 Task: Add a condition where "Channel Is Channel integrations" in new tickets in your groups.
Action: Mouse moved to (130, 467)
Screenshot: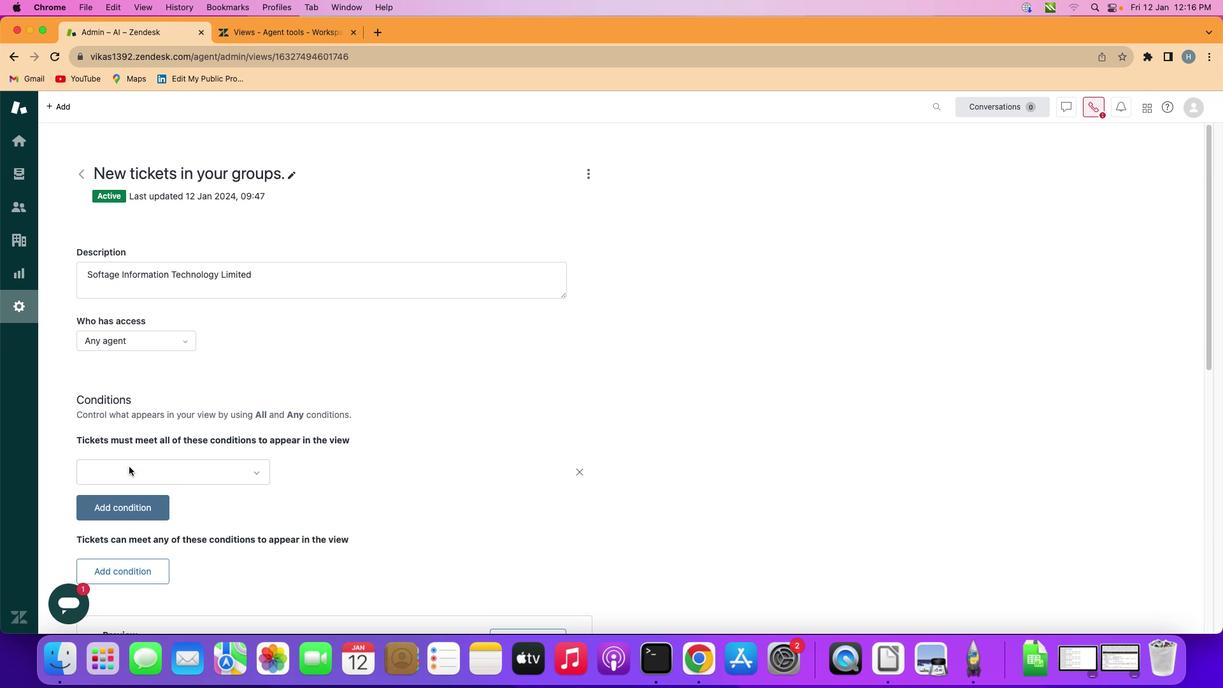 
Action: Mouse pressed left at (130, 467)
Screenshot: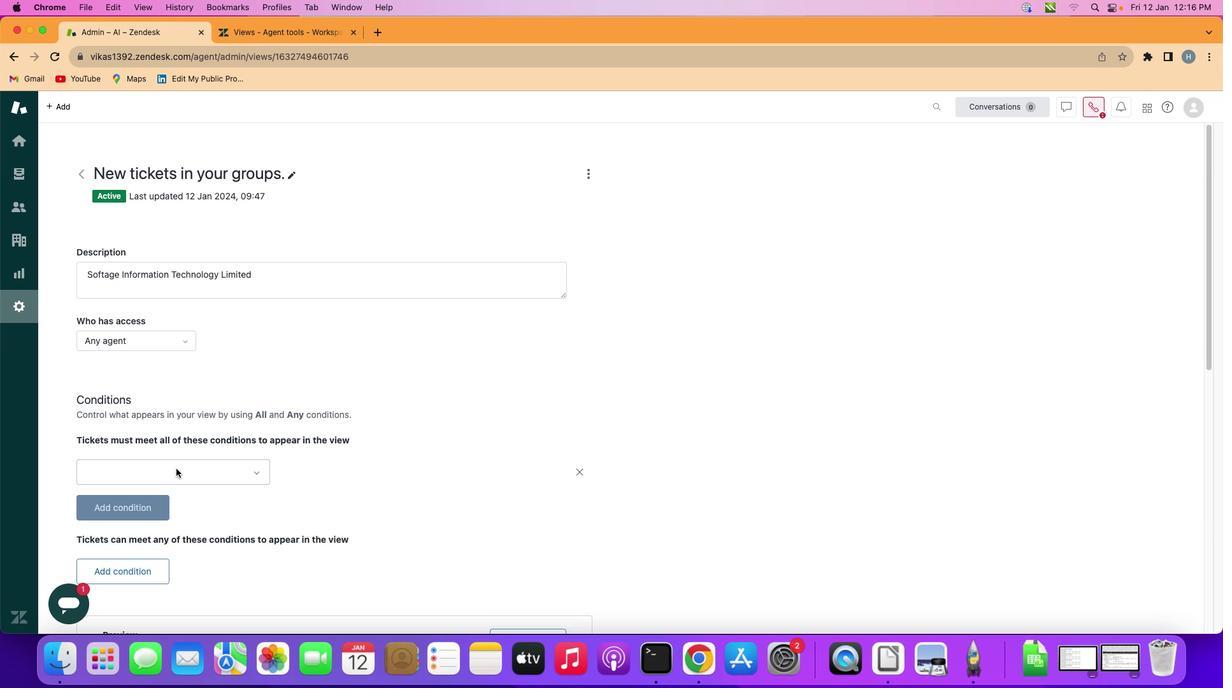 
Action: Mouse moved to (257, 470)
Screenshot: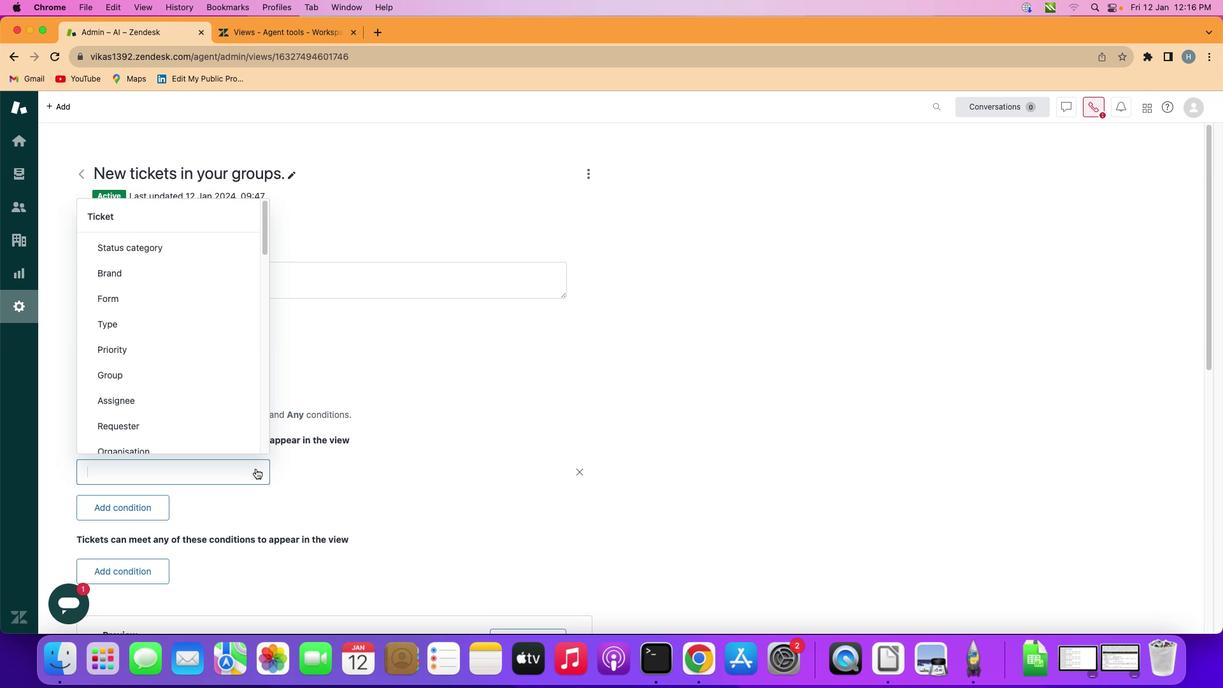 
Action: Mouse pressed left at (257, 470)
Screenshot: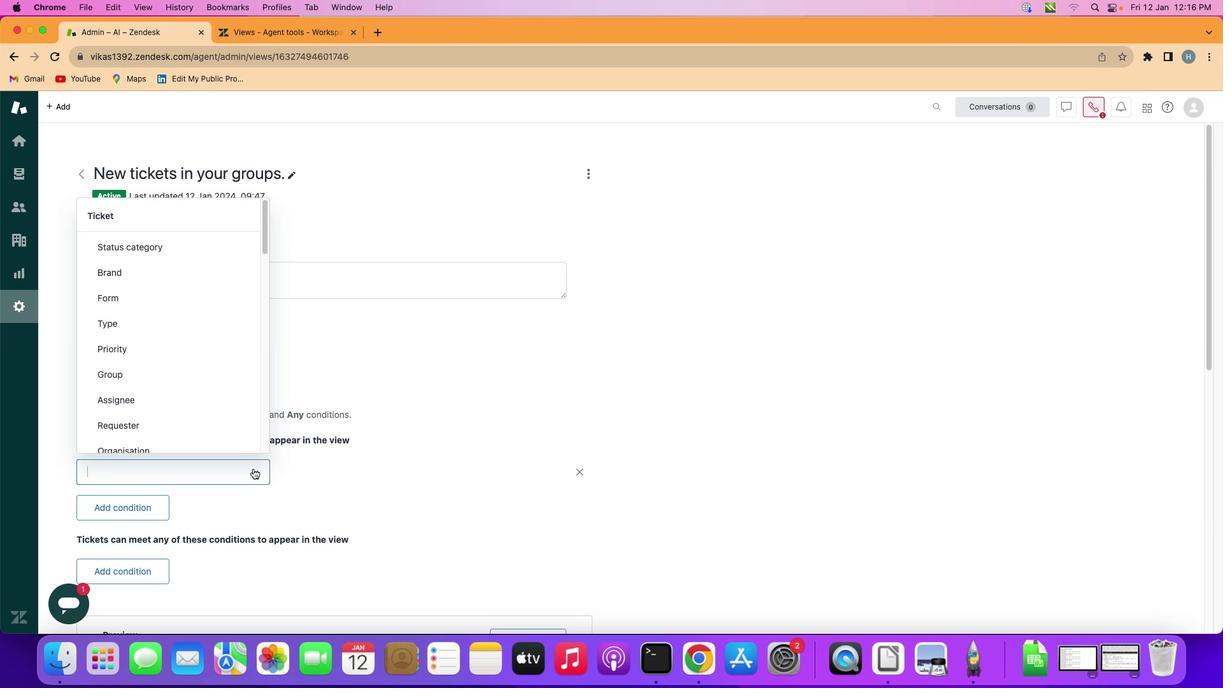 
Action: Mouse moved to (200, 335)
Screenshot: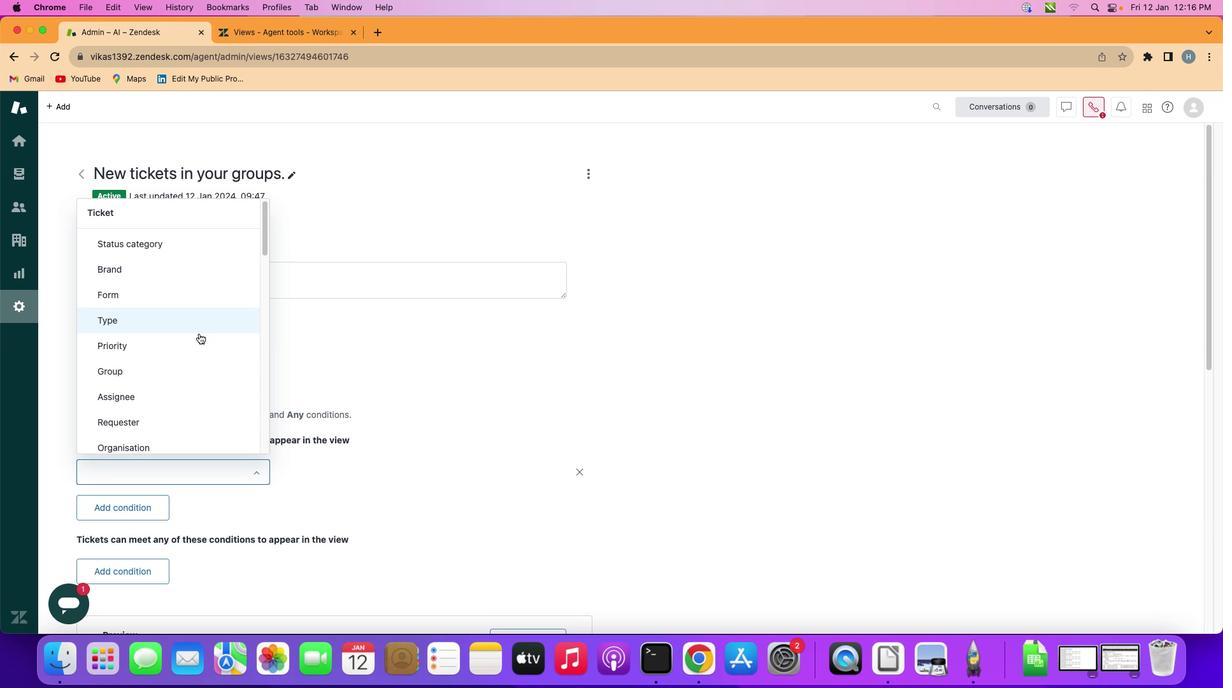 
Action: Mouse scrolled (200, 335) with delta (1, 0)
Screenshot: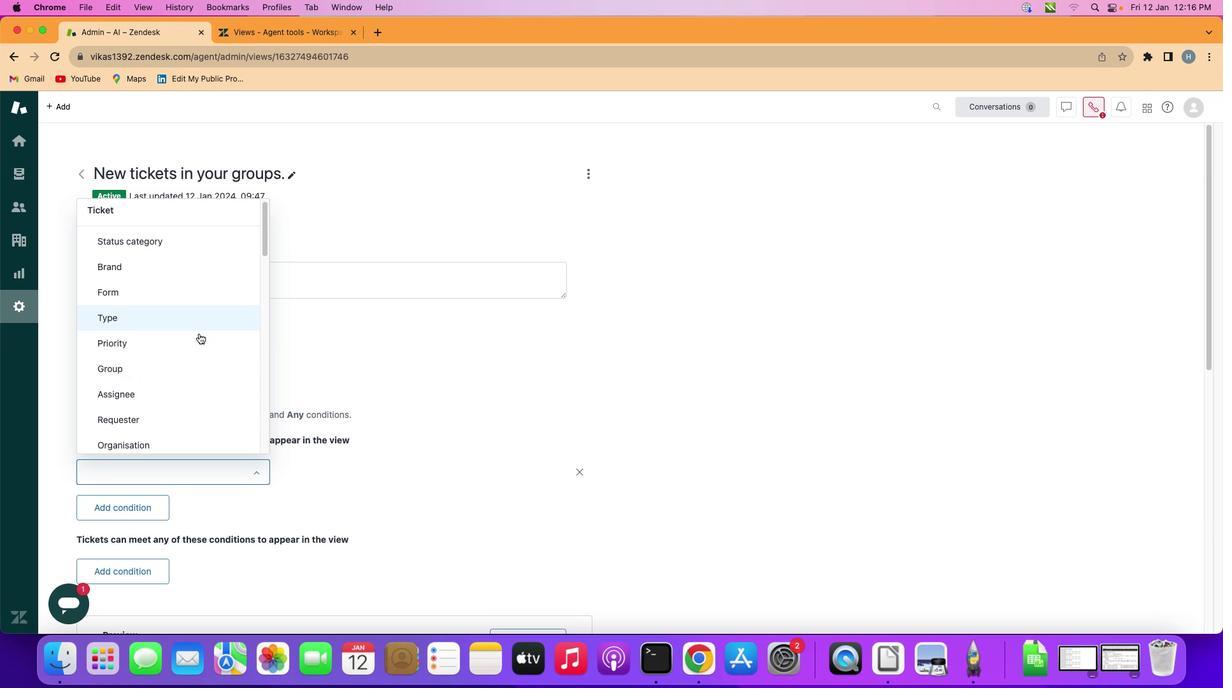 
Action: Mouse scrolled (200, 335) with delta (1, 0)
Screenshot: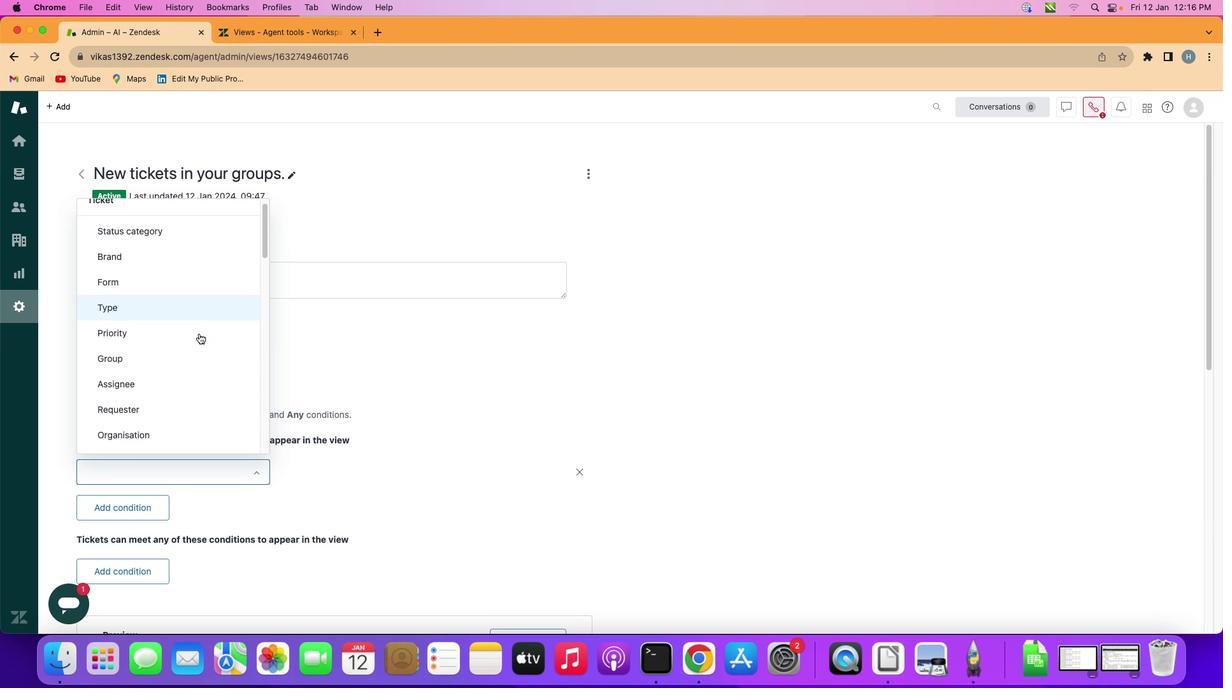 
Action: Mouse scrolled (200, 335) with delta (1, 0)
Screenshot: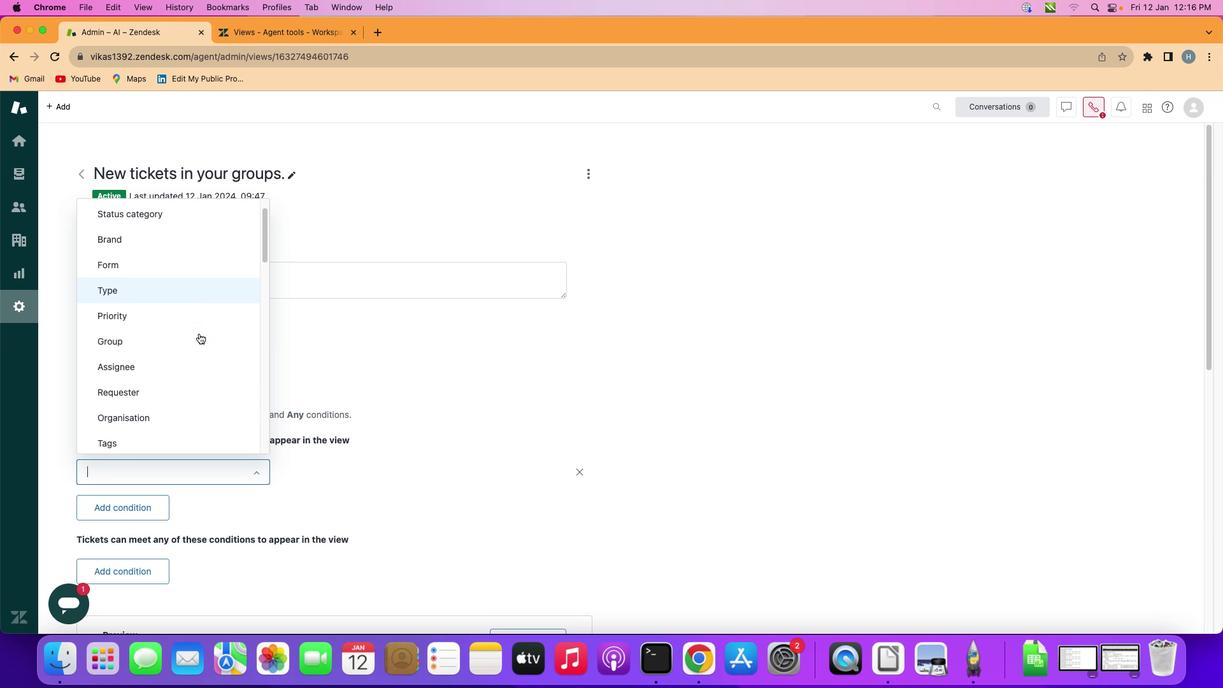 
Action: Mouse scrolled (200, 335) with delta (1, 0)
Screenshot: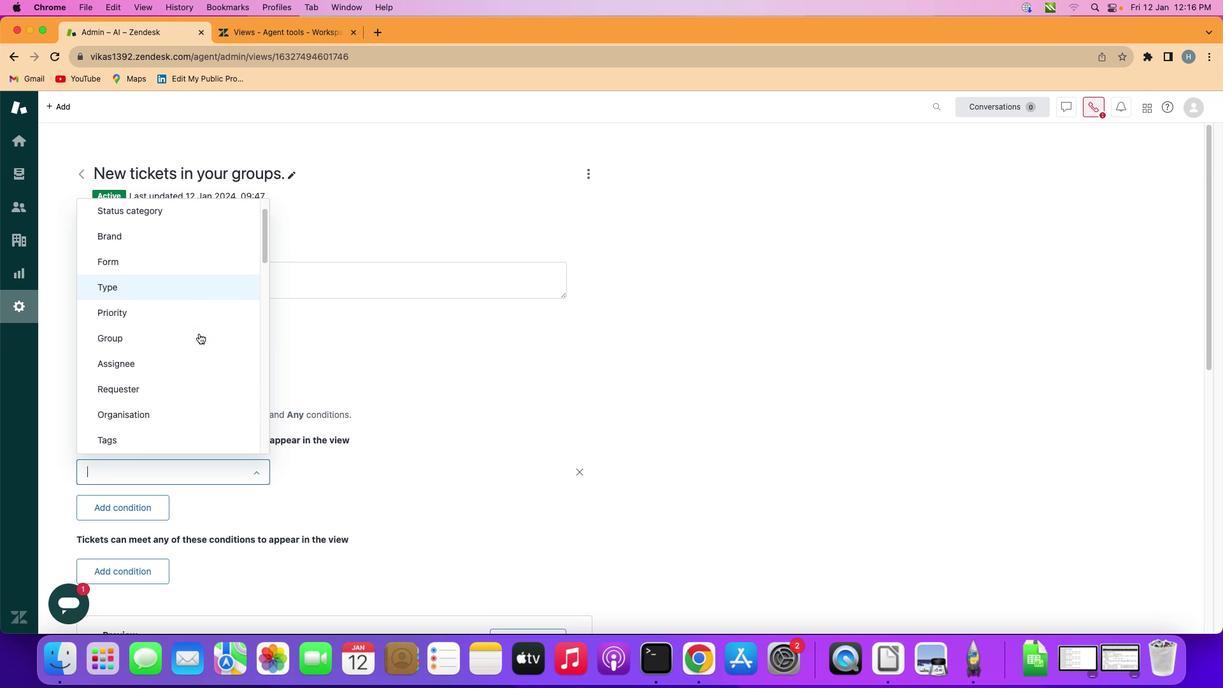 
Action: Mouse scrolled (200, 335) with delta (1, 0)
Screenshot: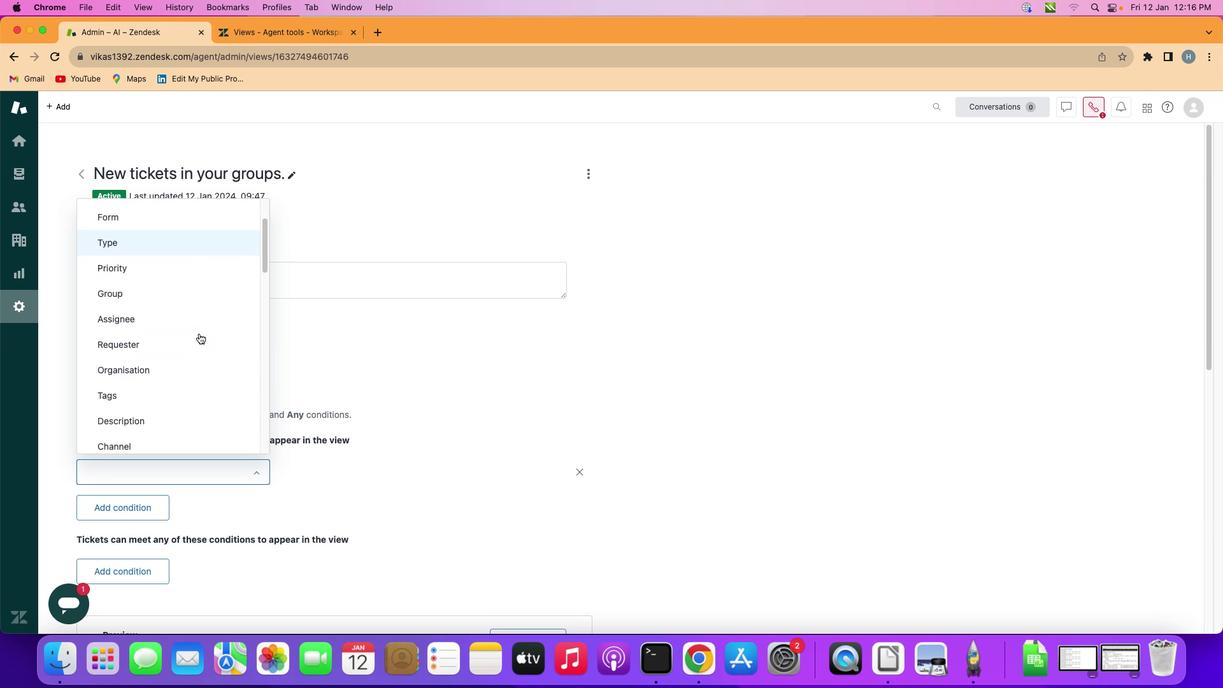 
Action: Mouse scrolled (200, 335) with delta (1, 0)
Screenshot: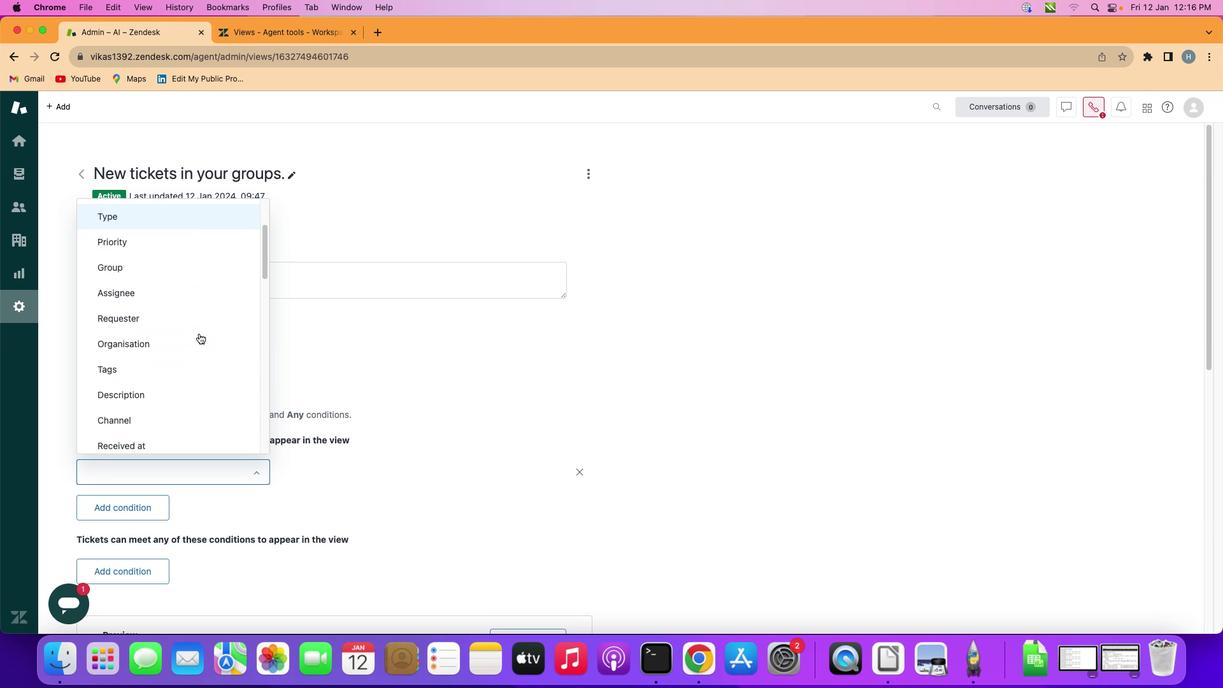 
Action: Mouse scrolled (200, 335) with delta (1, 0)
Screenshot: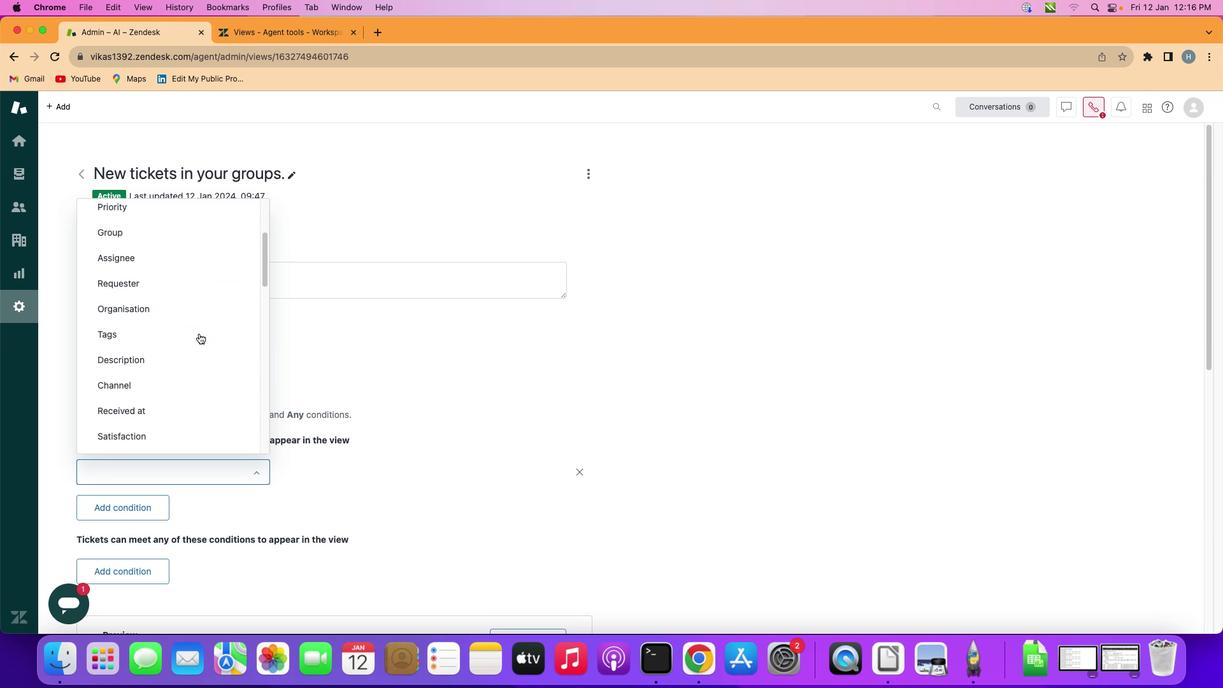 
Action: Mouse scrolled (200, 335) with delta (1, 0)
Screenshot: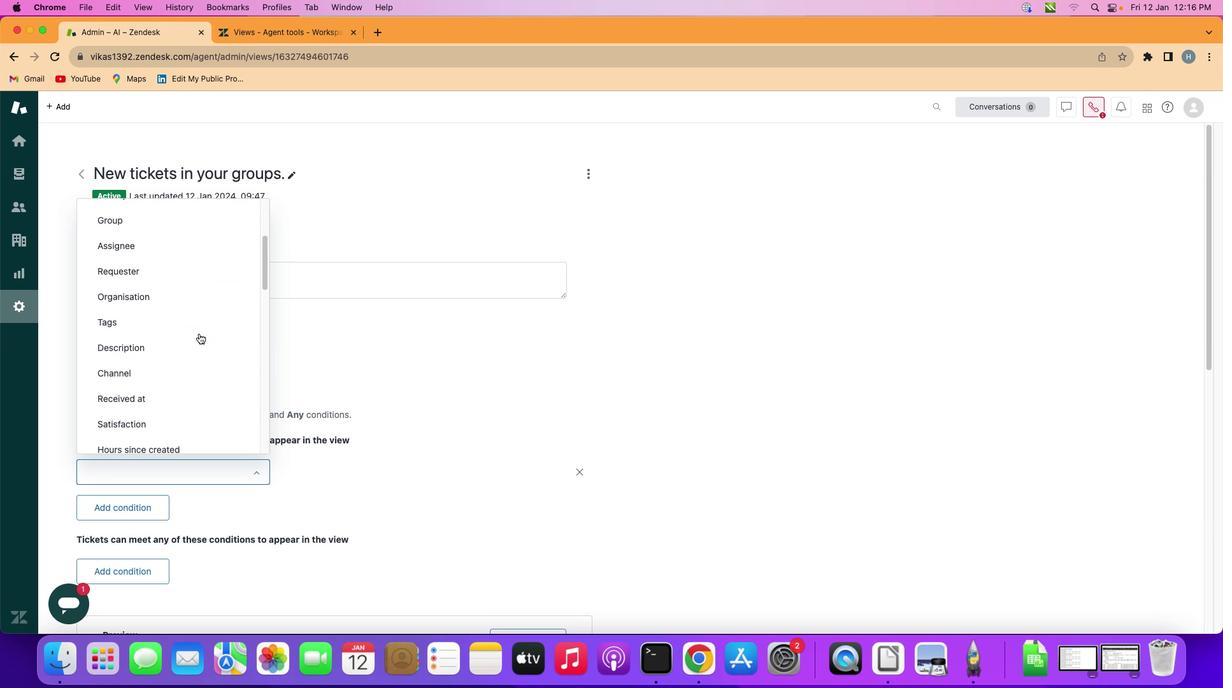 
Action: Mouse moved to (191, 371)
Screenshot: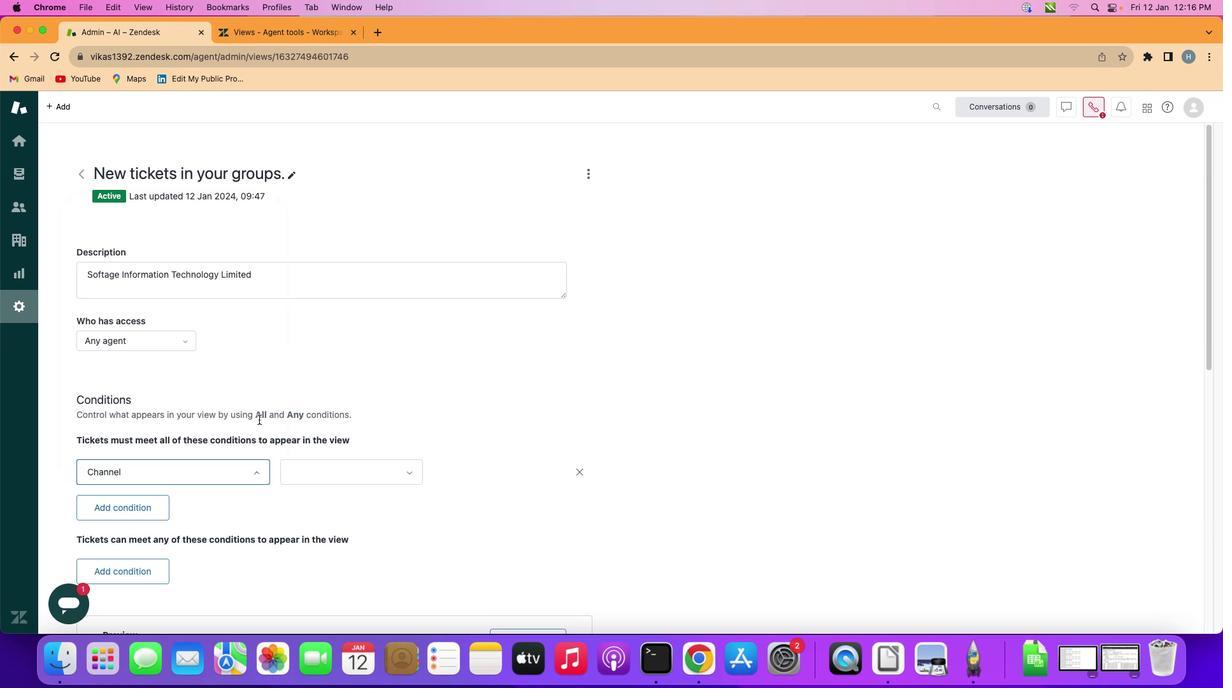 
Action: Mouse pressed left at (191, 371)
Screenshot: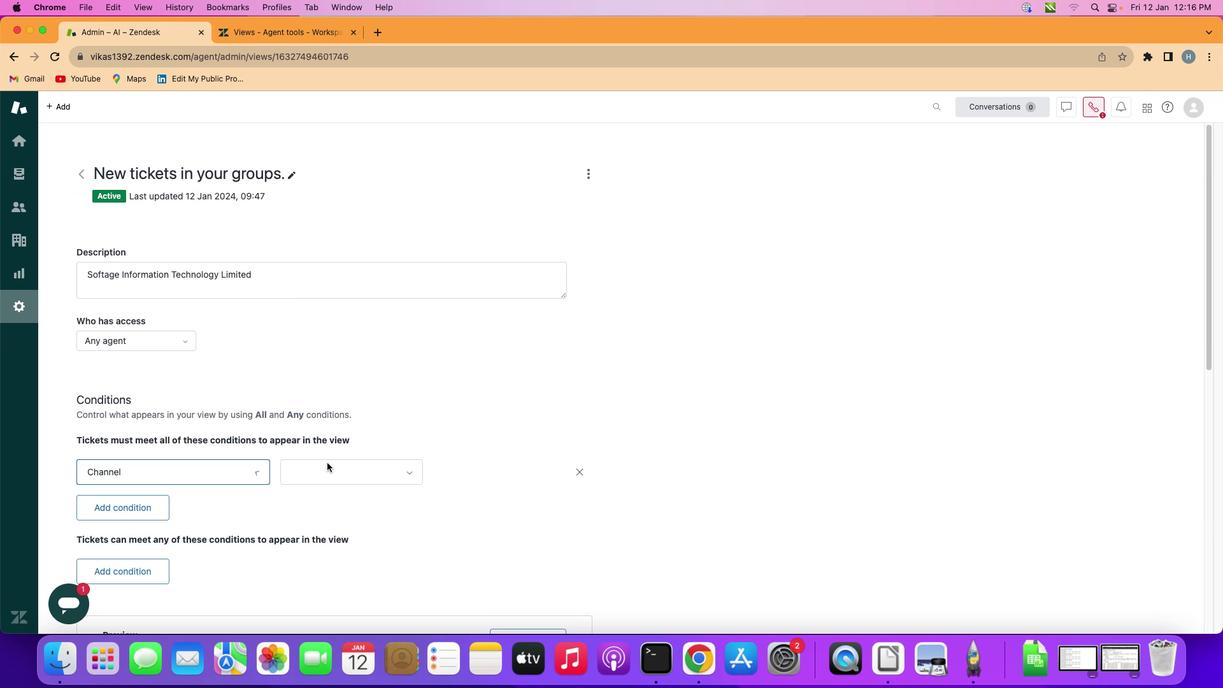 
Action: Mouse moved to (369, 478)
Screenshot: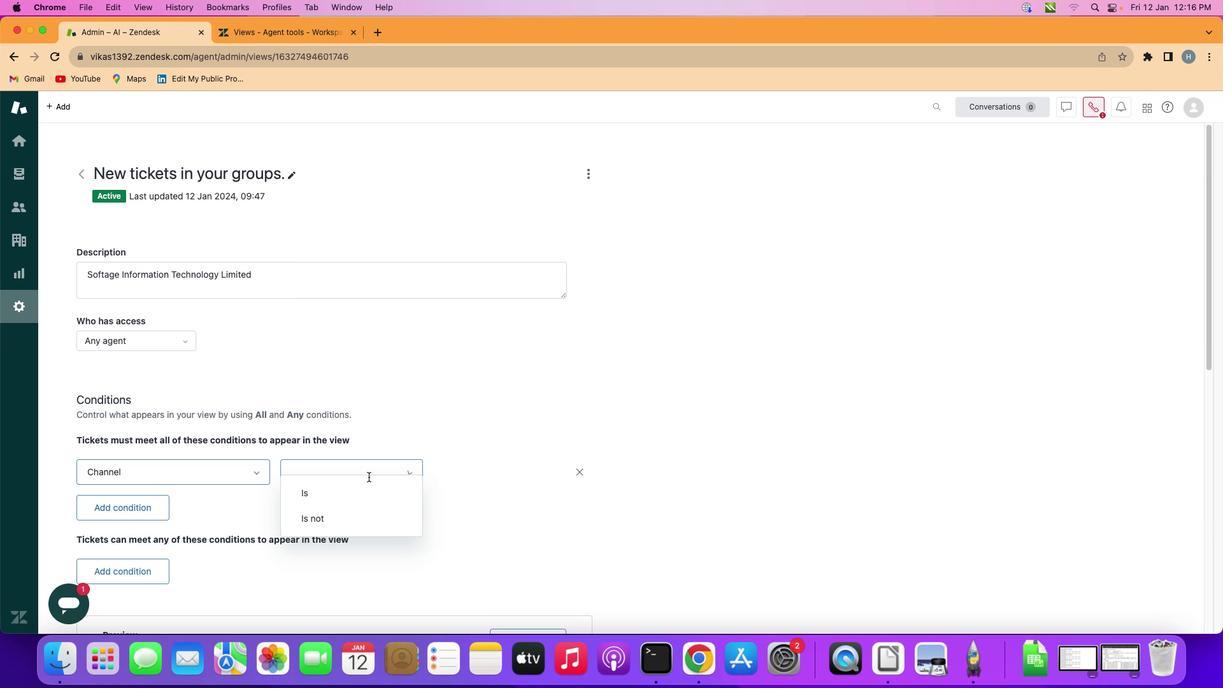 
Action: Mouse pressed left at (369, 478)
Screenshot: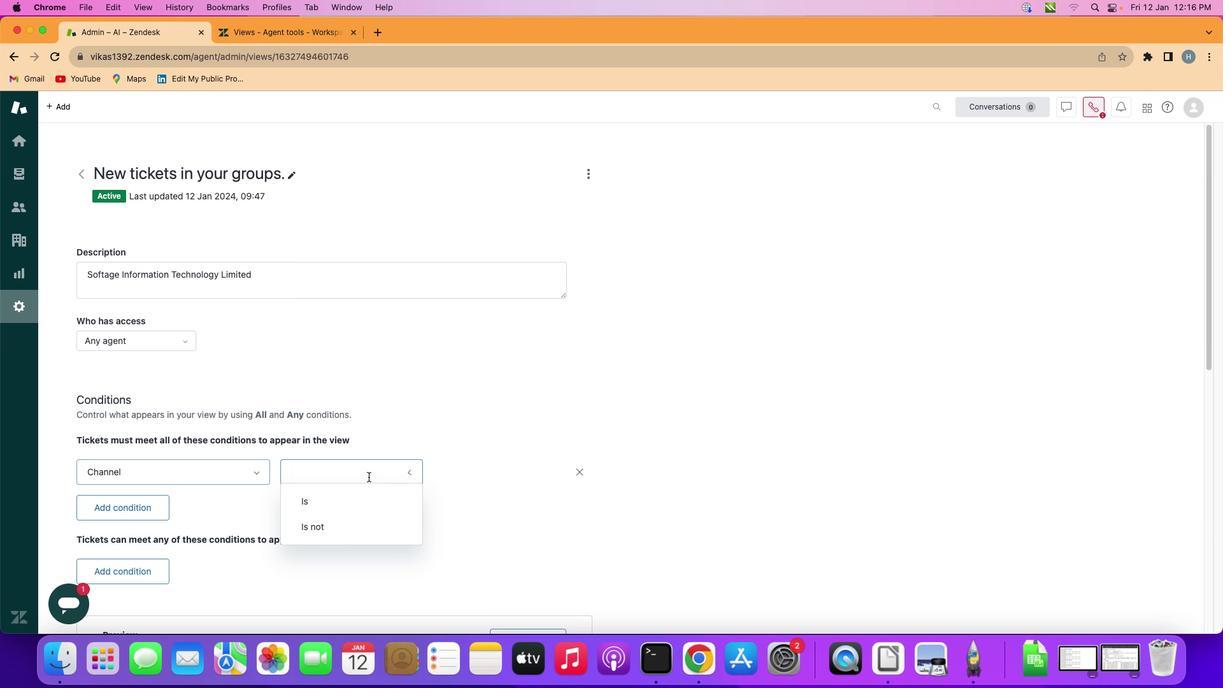 
Action: Mouse moved to (364, 502)
Screenshot: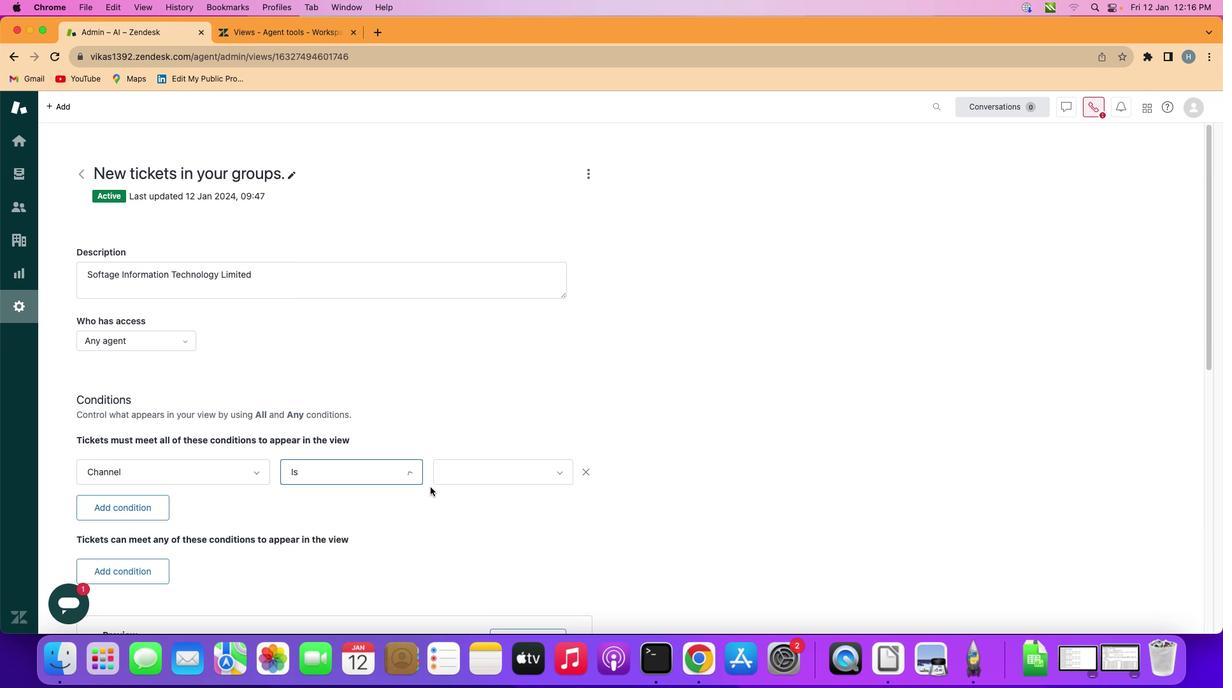 
Action: Mouse pressed left at (364, 502)
Screenshot: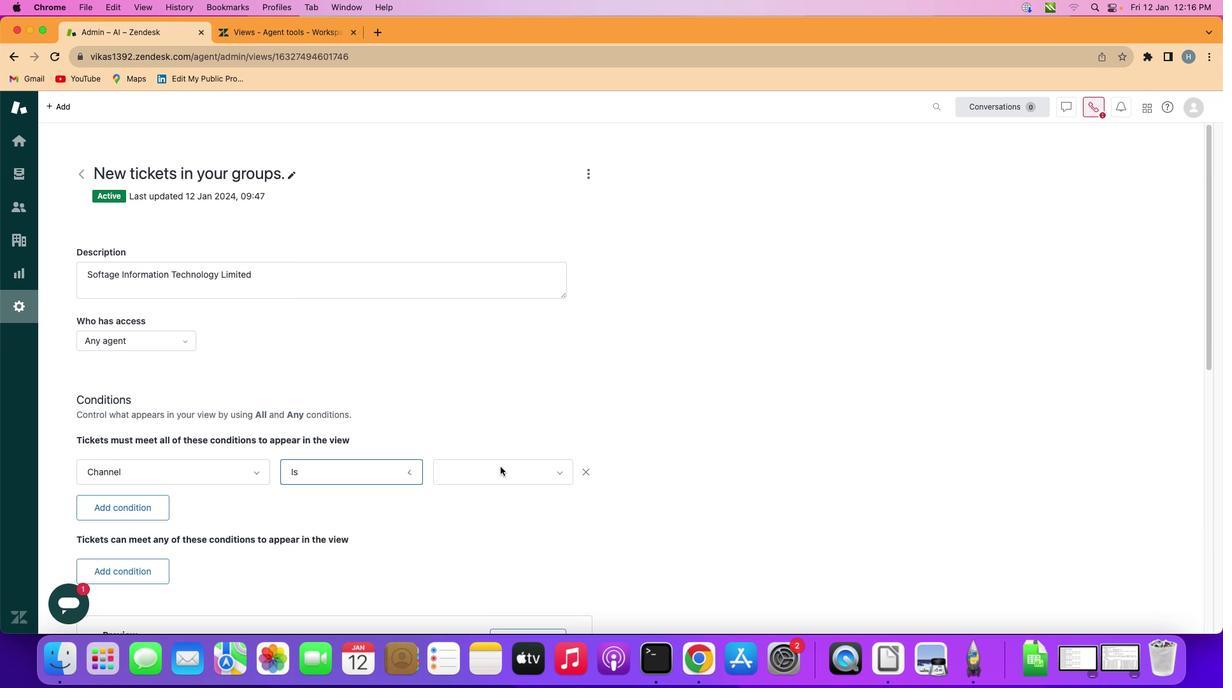 
Action: Mouse moved to (503, 468)
Screenshot: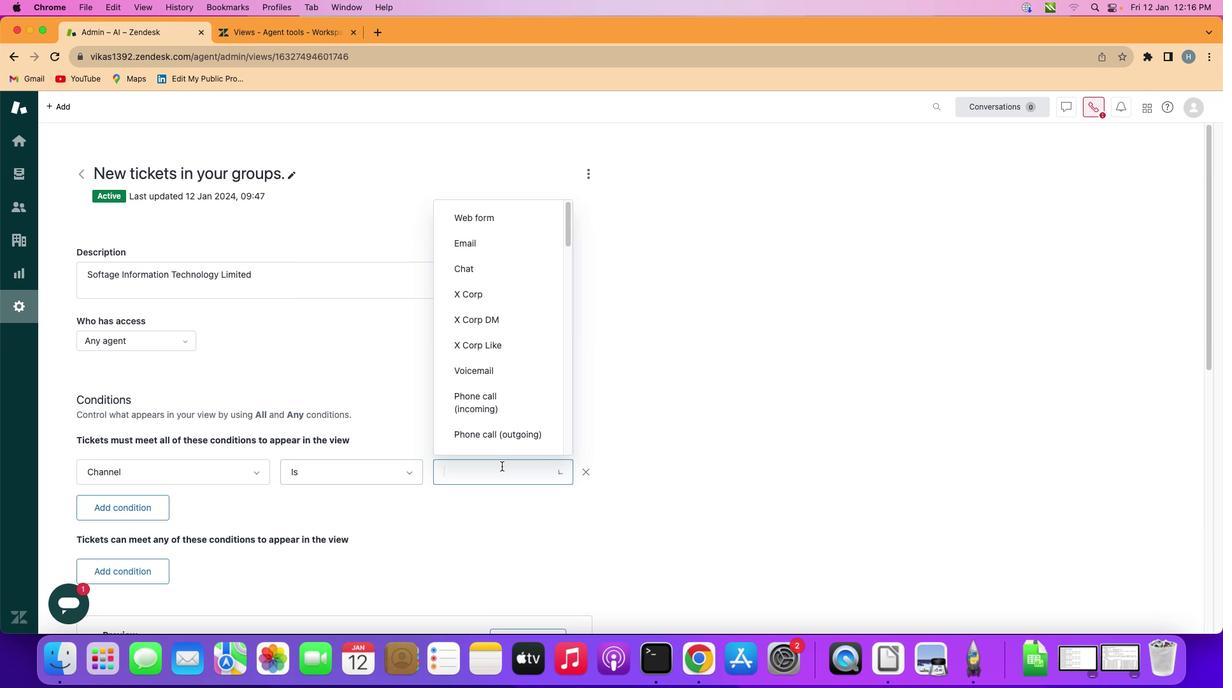 
Action: Mouse pressed left at (503, 468)
Screenshot: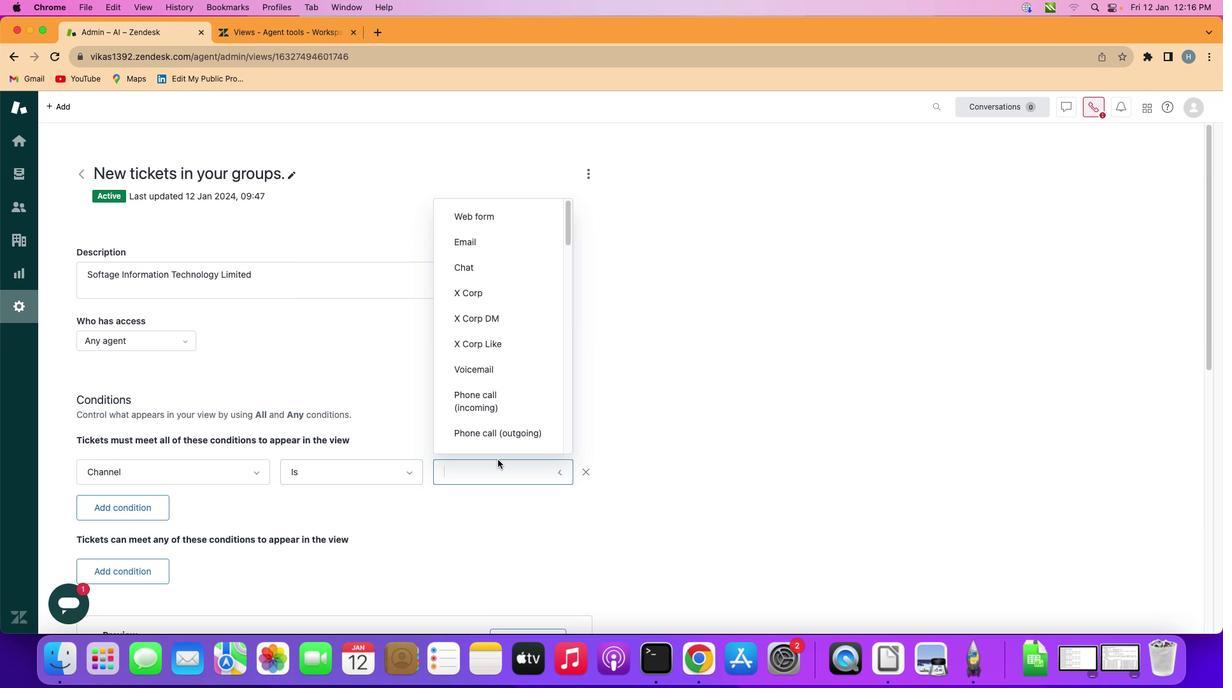 
Action: Mouse moved to (497, 371)
Screenshot: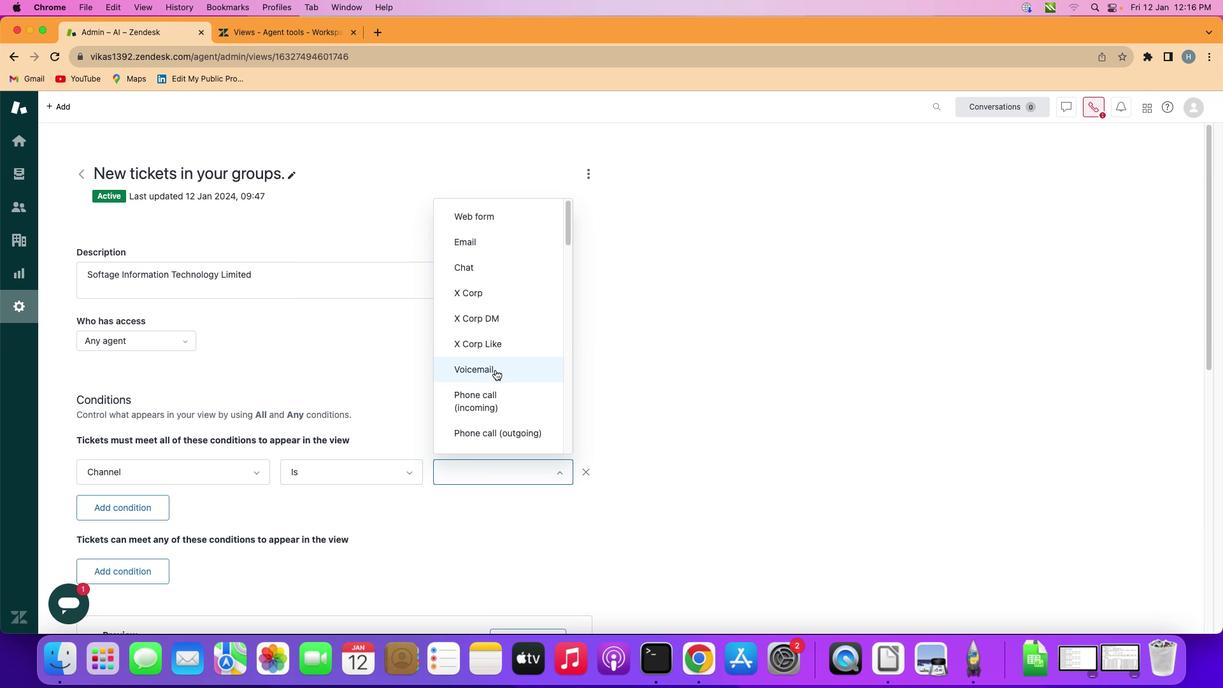 
Action: Mouse scrolled (497, 371) with delta (1, 0)
Screenshot: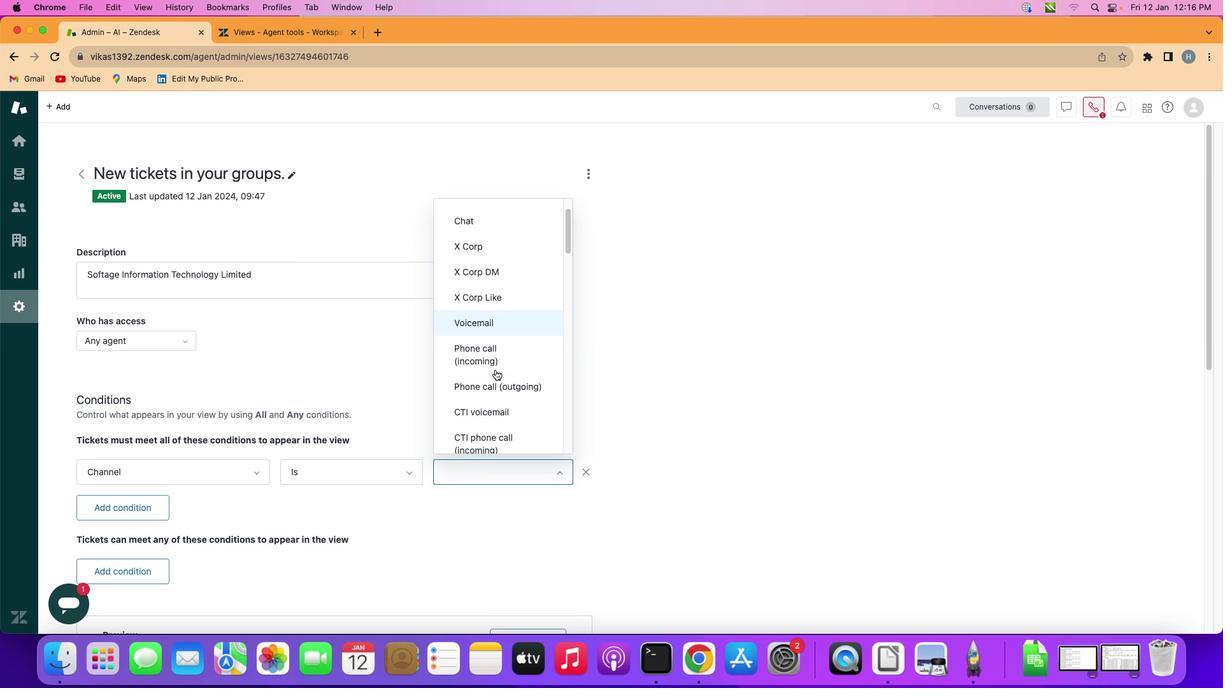 
Action: Mouse scrolled (497, 371) with delta (1, 0)
Screenshot: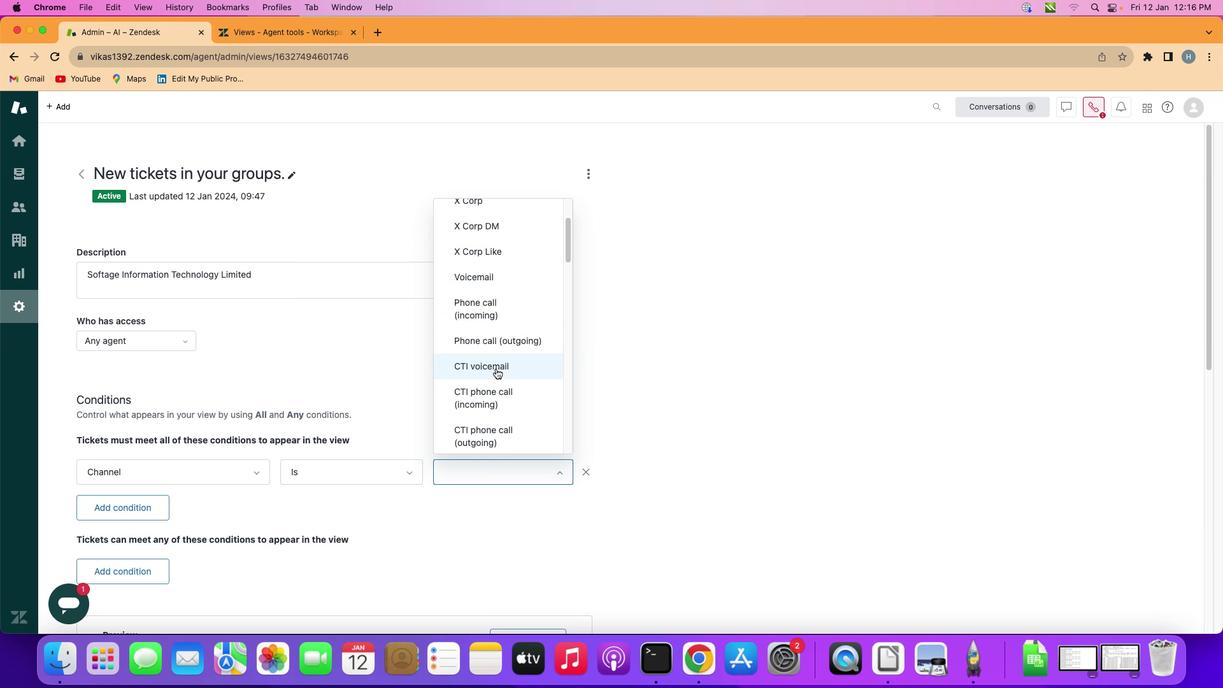 
Action: Mouse scrolled (497, 371) with delta (1, 0)
Screenshot: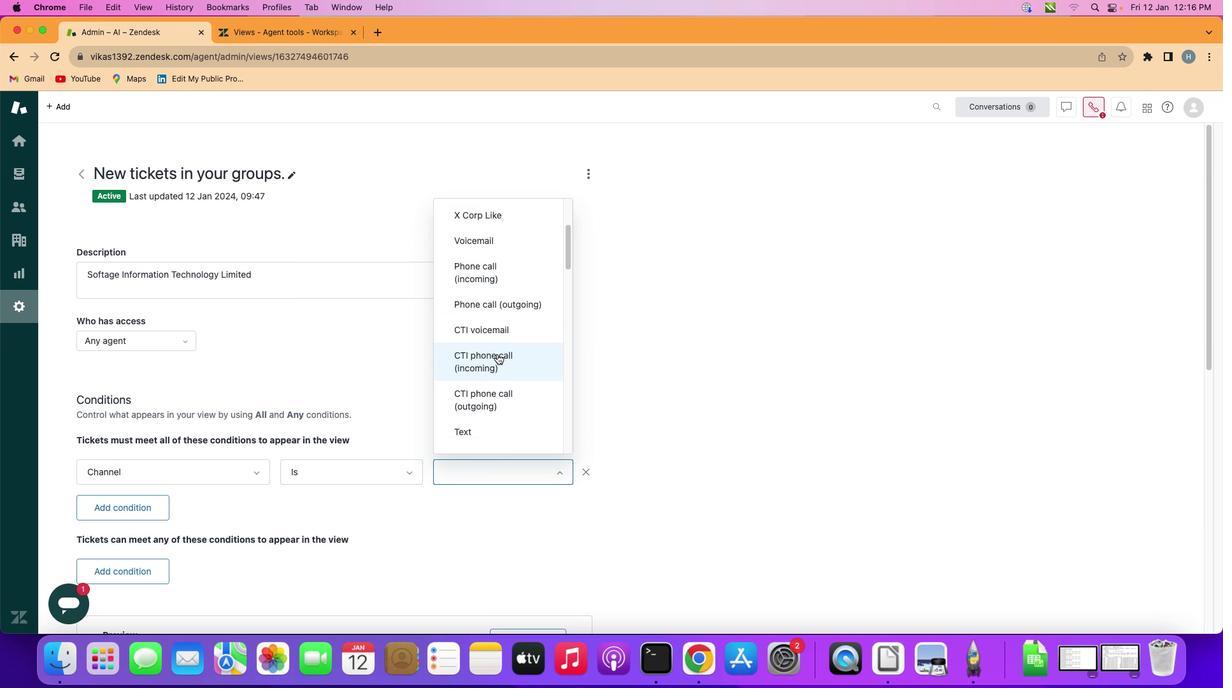
Action: Mouse scrolled (497, 371) with delta (1, 0)
Screenshot: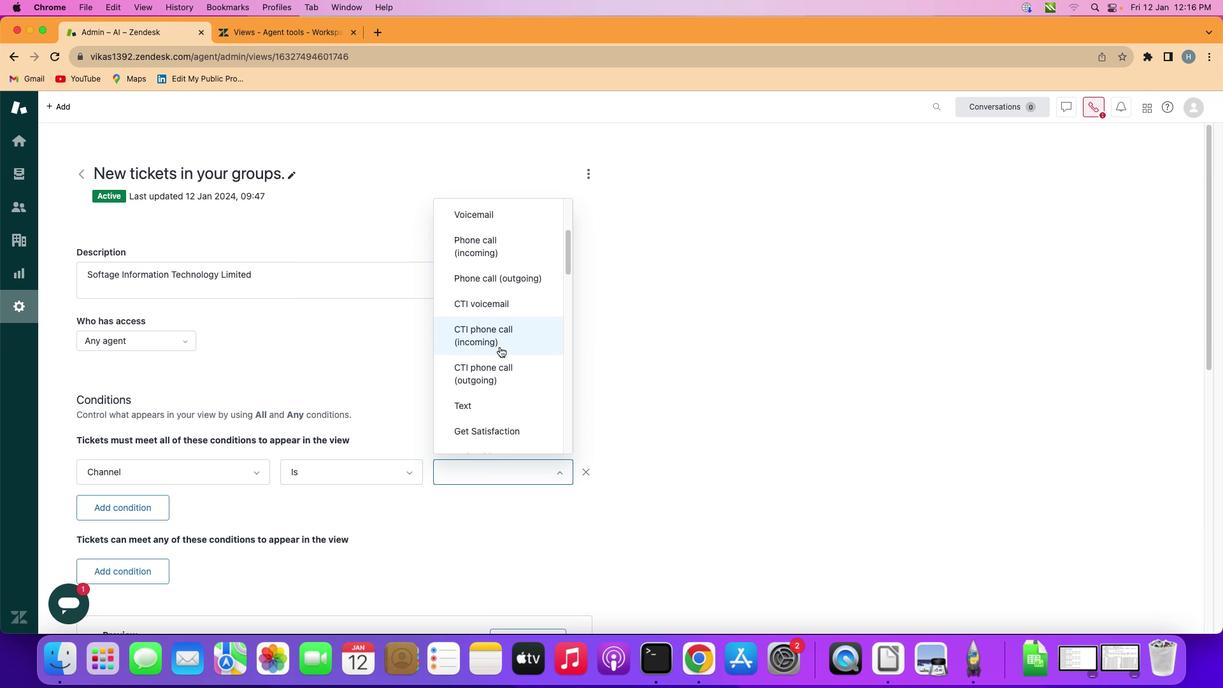 
Action: Mouse moved to (497, 368)
Screenshot: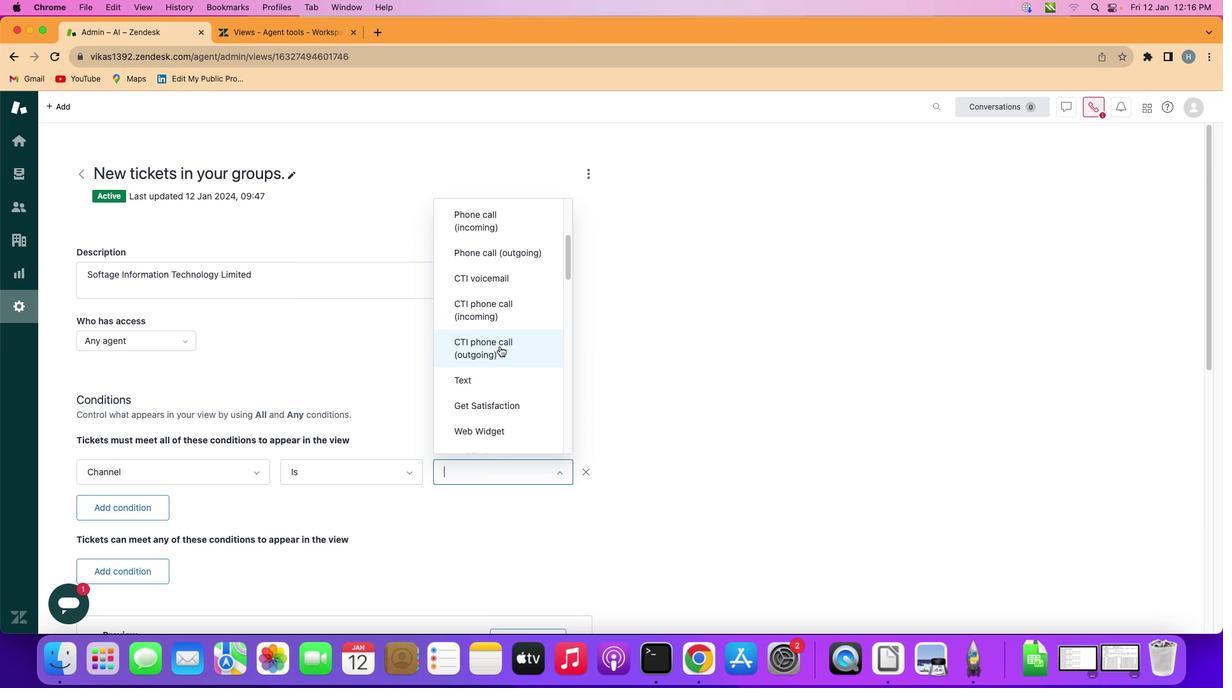
Action: Mouse scrolled (497, 368) with delta (1, 0)
Screenshot: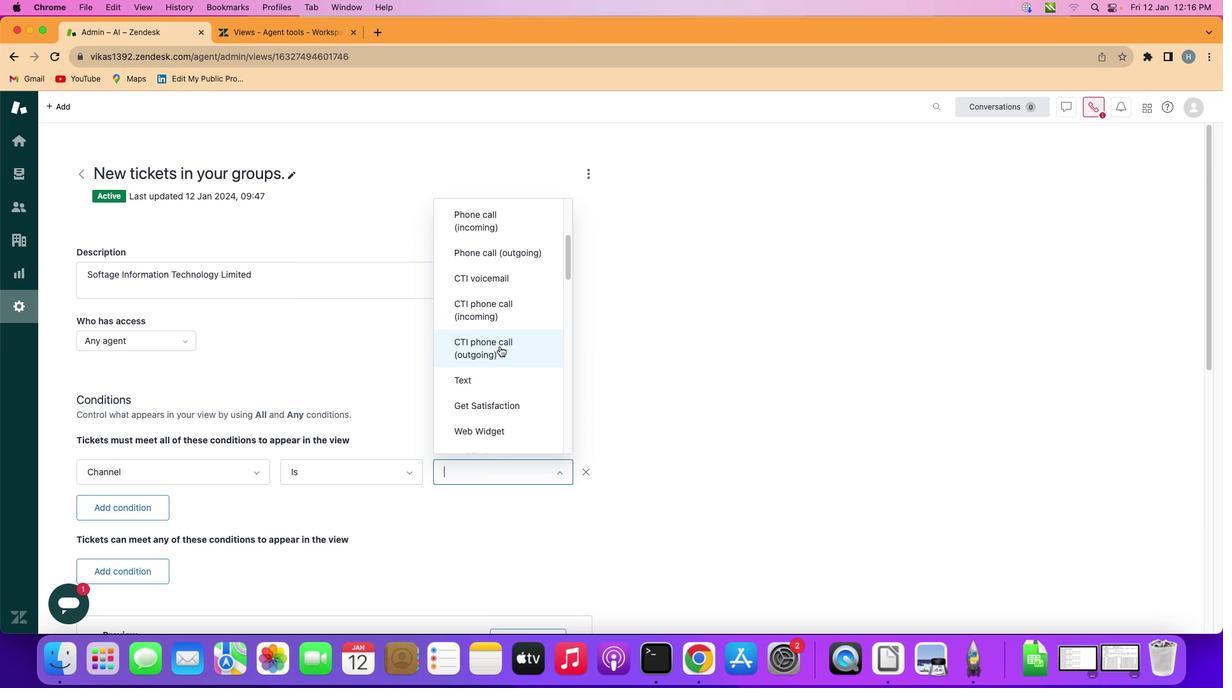 
Action: Mouse moved to (501, 347)
Screenshot: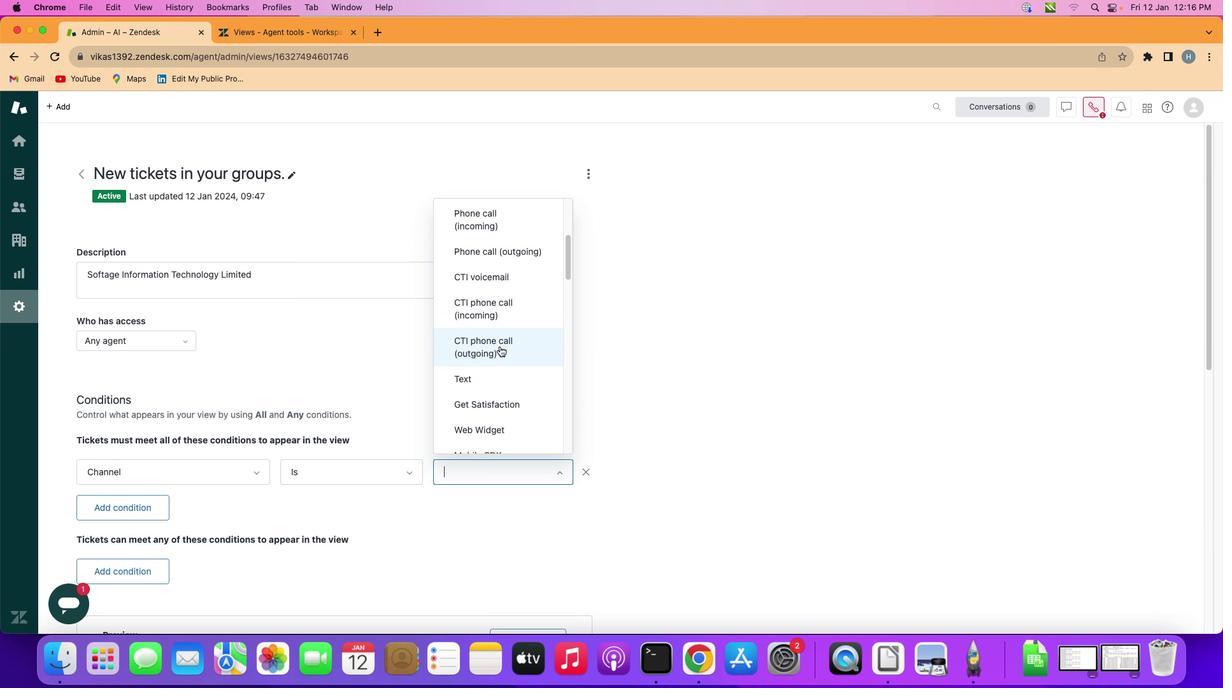 
Action: Mouse scrolled (501, 347) with delta (1, 0)
Screenshot: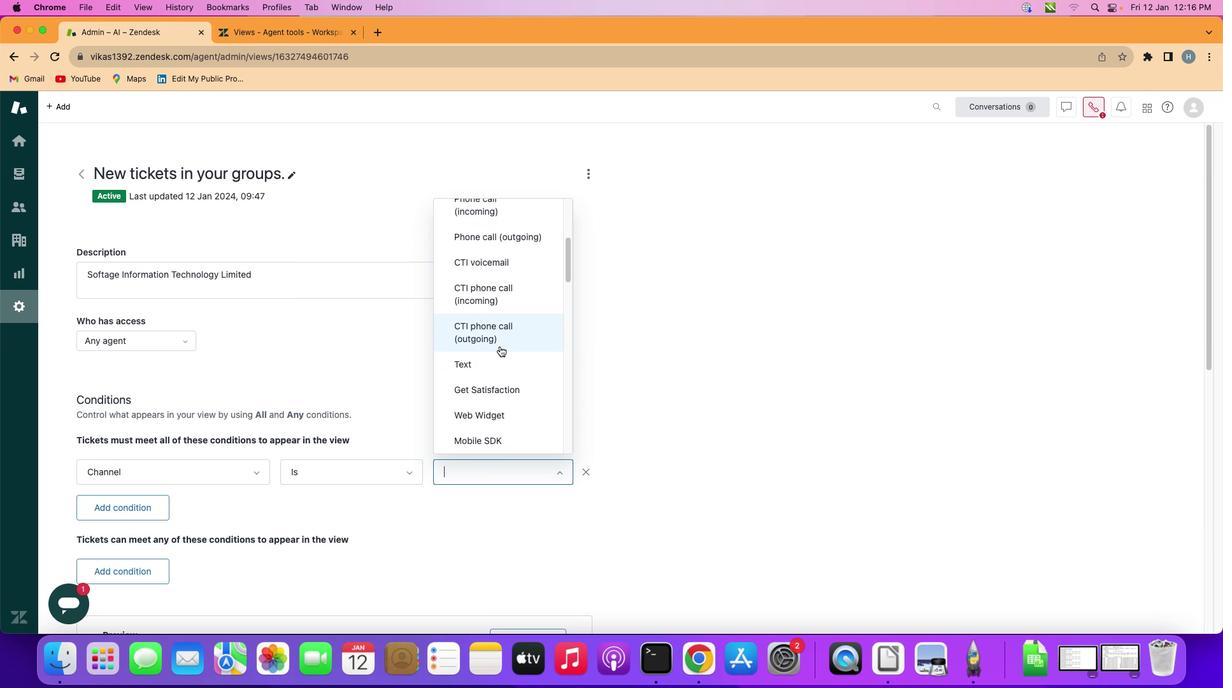 
Action: Mouse scrolled (501, 347) with delta (1, 0)
Screenshot: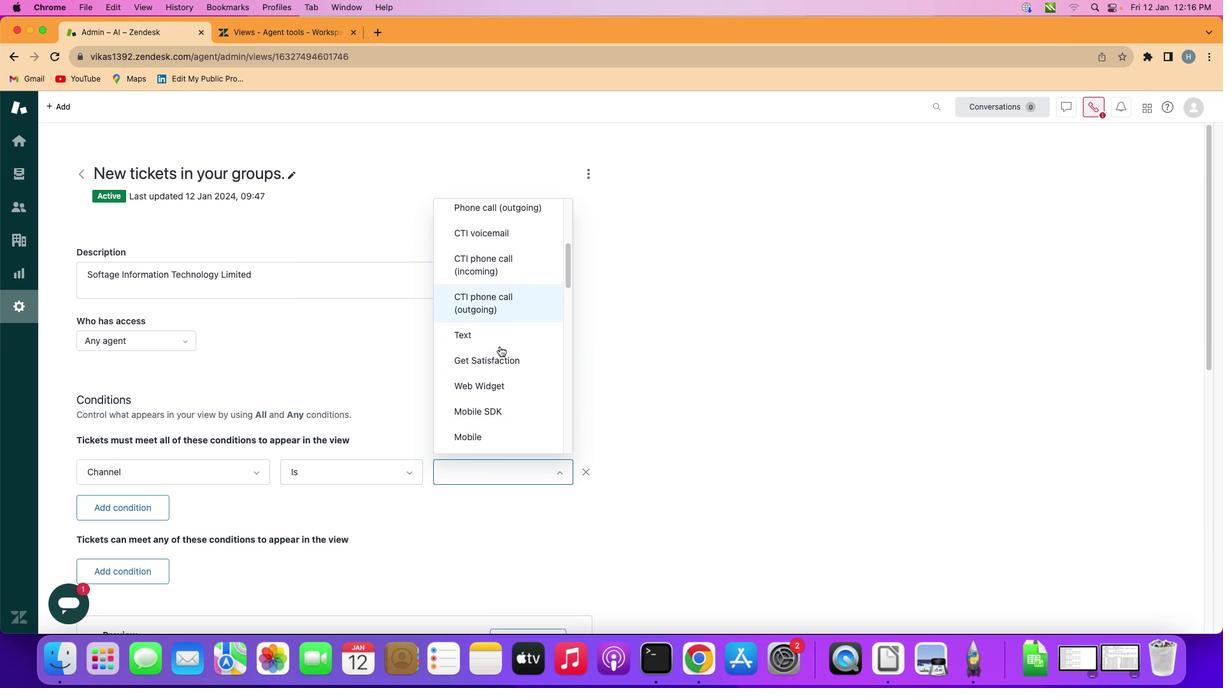 
Action: Mouse scrolled (501, 347) with delta (1, 0)
Screenshot: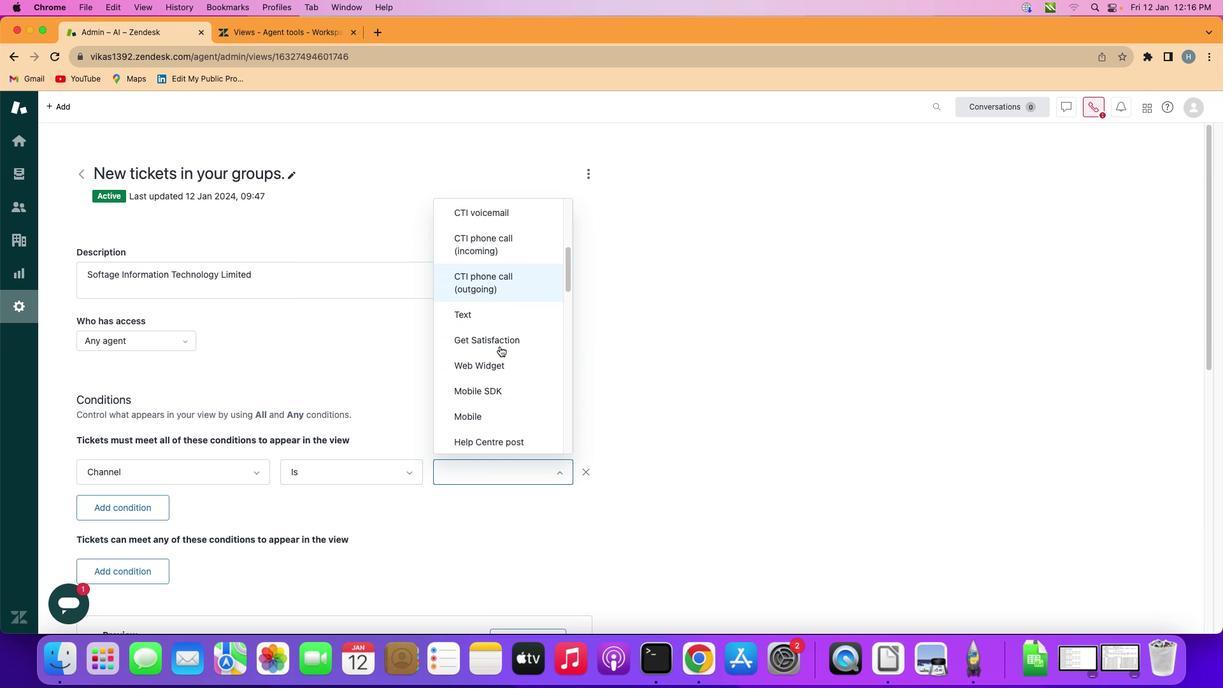 
Action: Mouse scrolled (501, 347) with delta (1, 0)
Screenshot: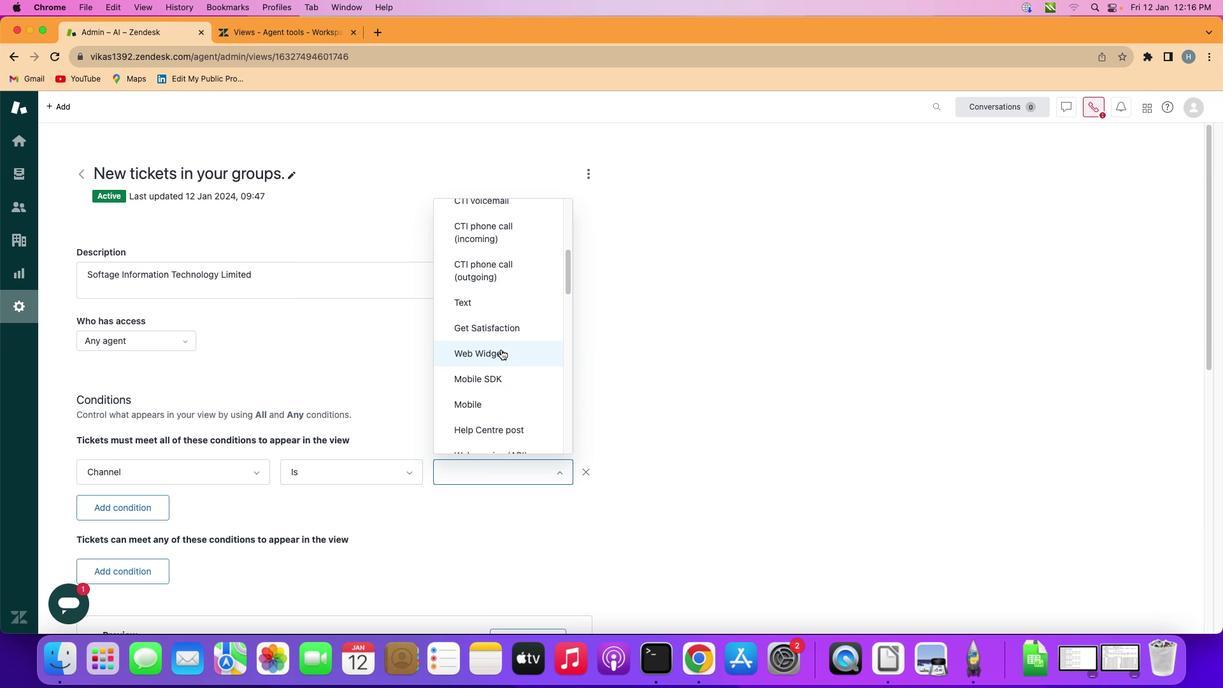 
Action: Mouse moved to (502, 351)
Screenshot: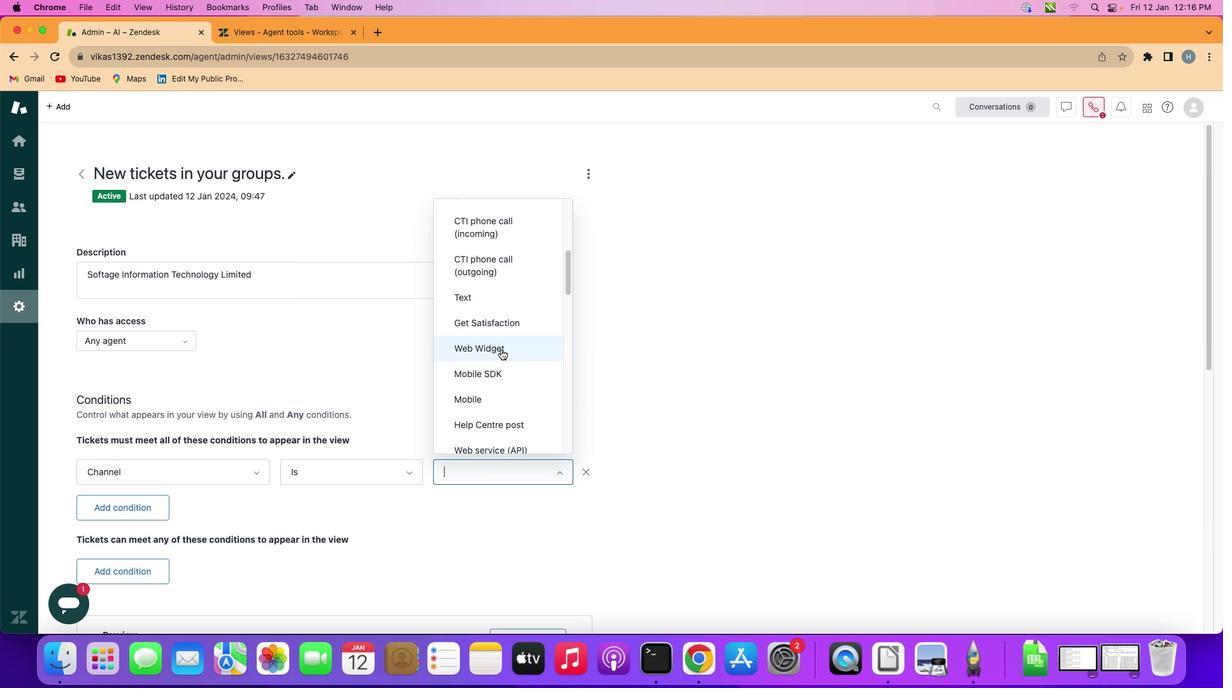 
Action: Mouse scrolled (502, 351) with delta (1, 0)
Screenshot: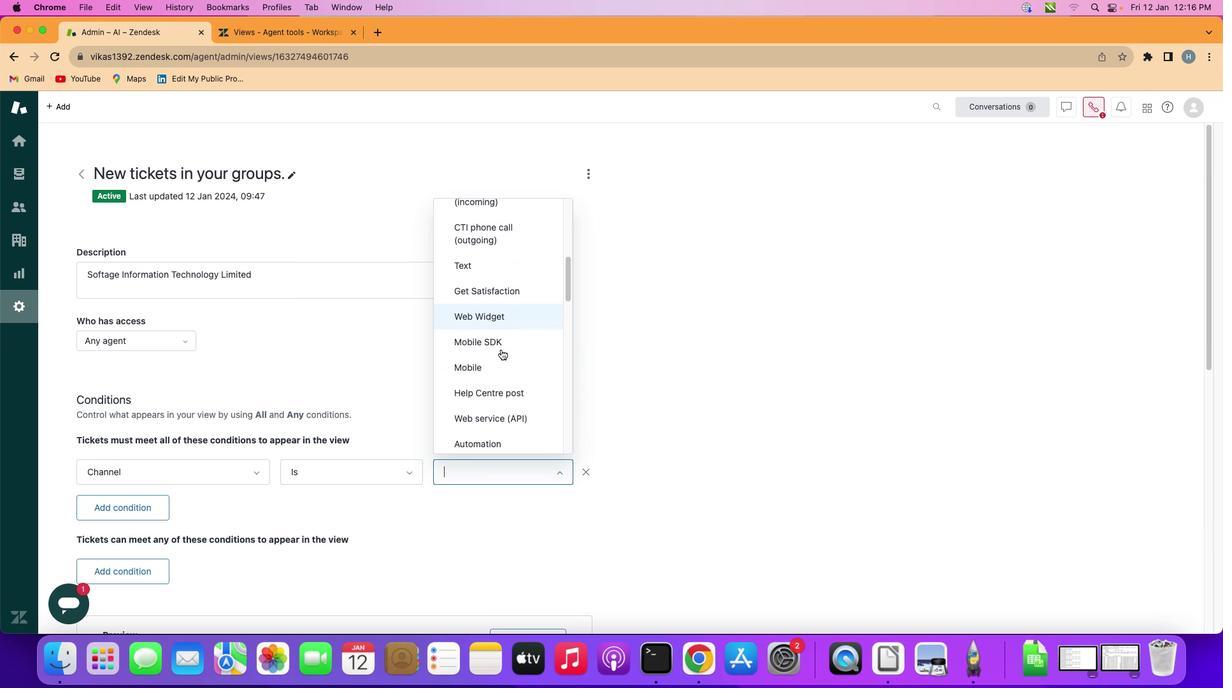 
Action: Mouse scrolled (502, 351) with delta (1, 0)
Screenshot: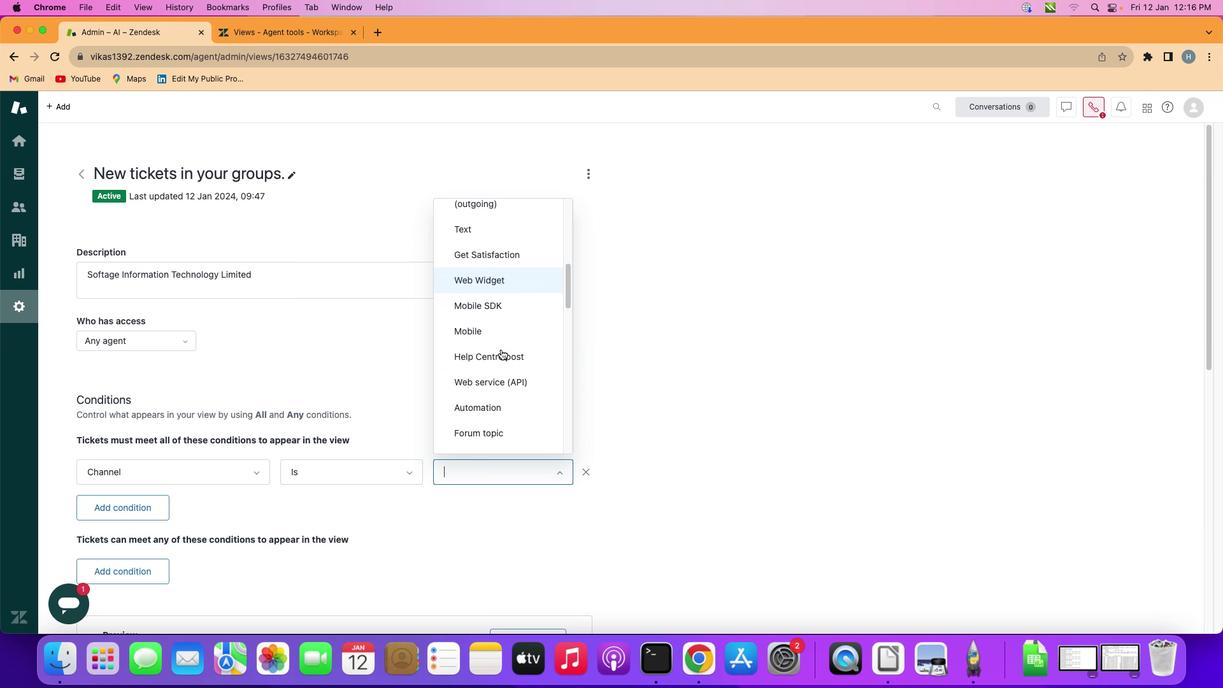 
Action: Mouse scrolled (502, 351) with delta (1, 0)
Screenshot: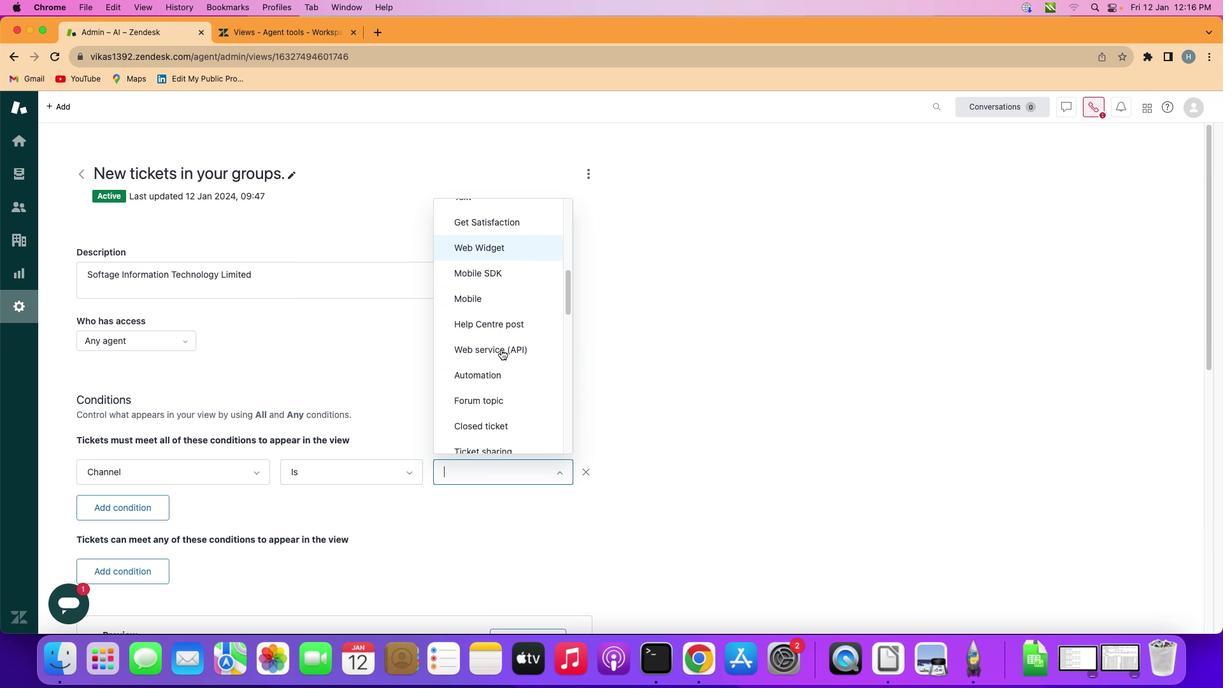 
Action: Mouse scrolled (502, 351) with delta (1, 0)
Screenshot: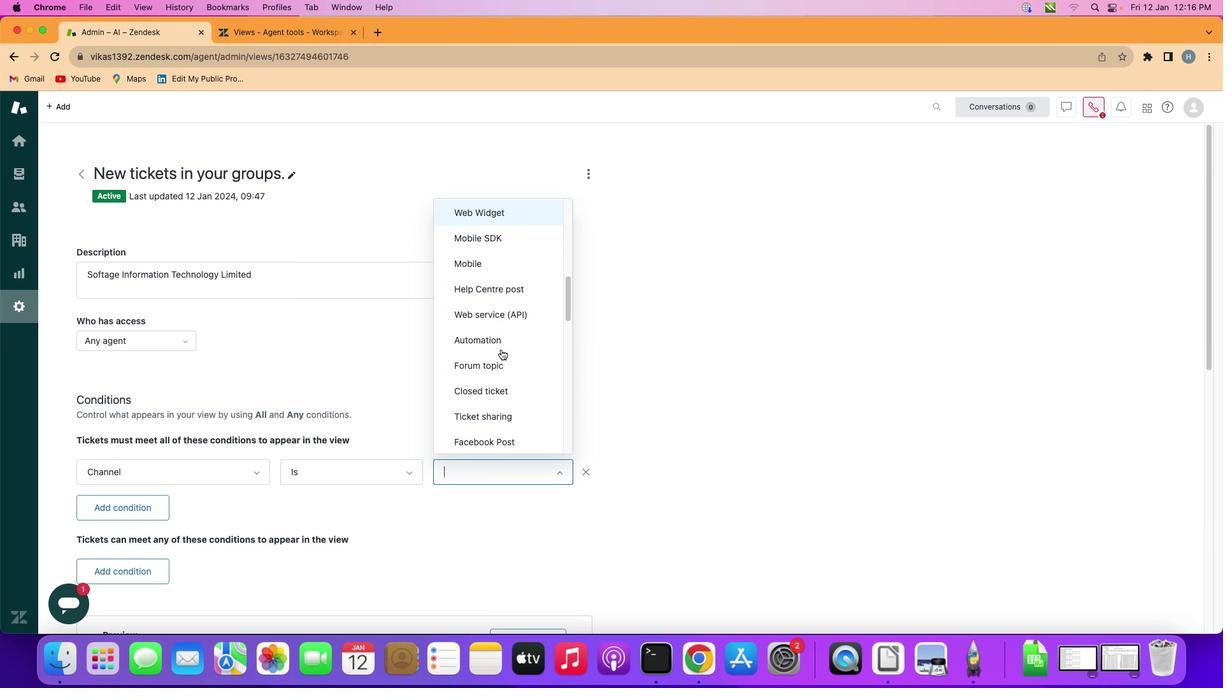 
Action: Mouse scrolled (502, 351) with delta (1, 0)
Screenshot: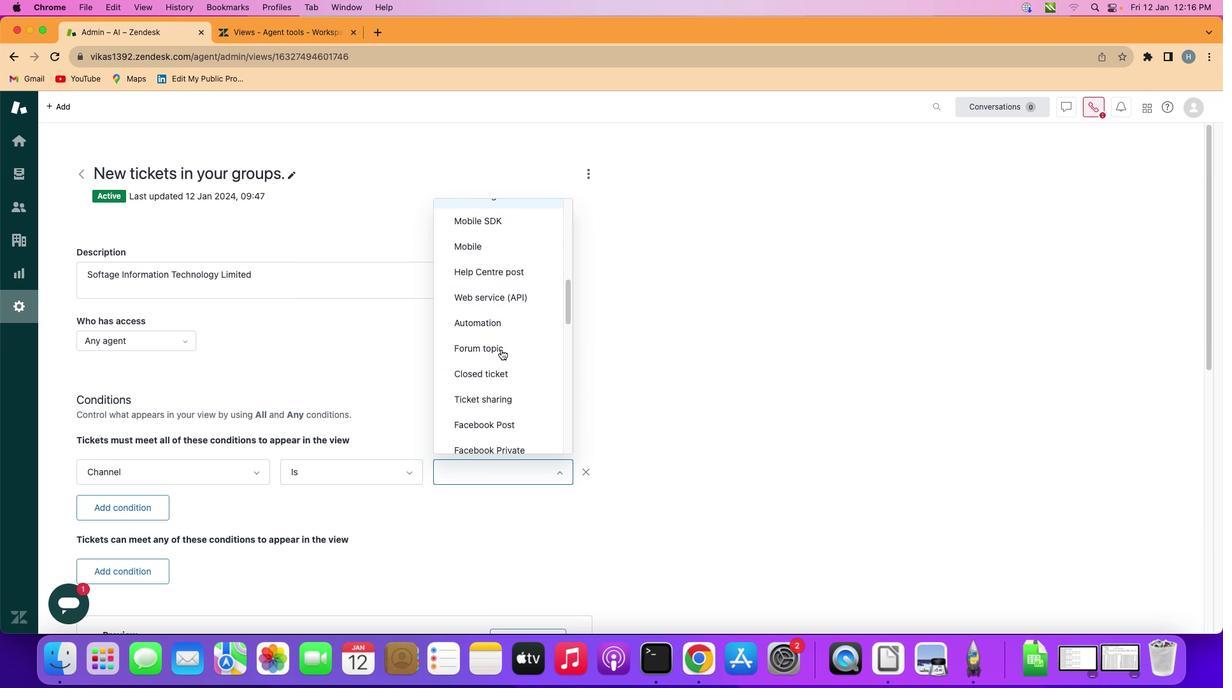 
Action: Mouse scrolled (502, 351) with delta (1, 0)
Screenshot: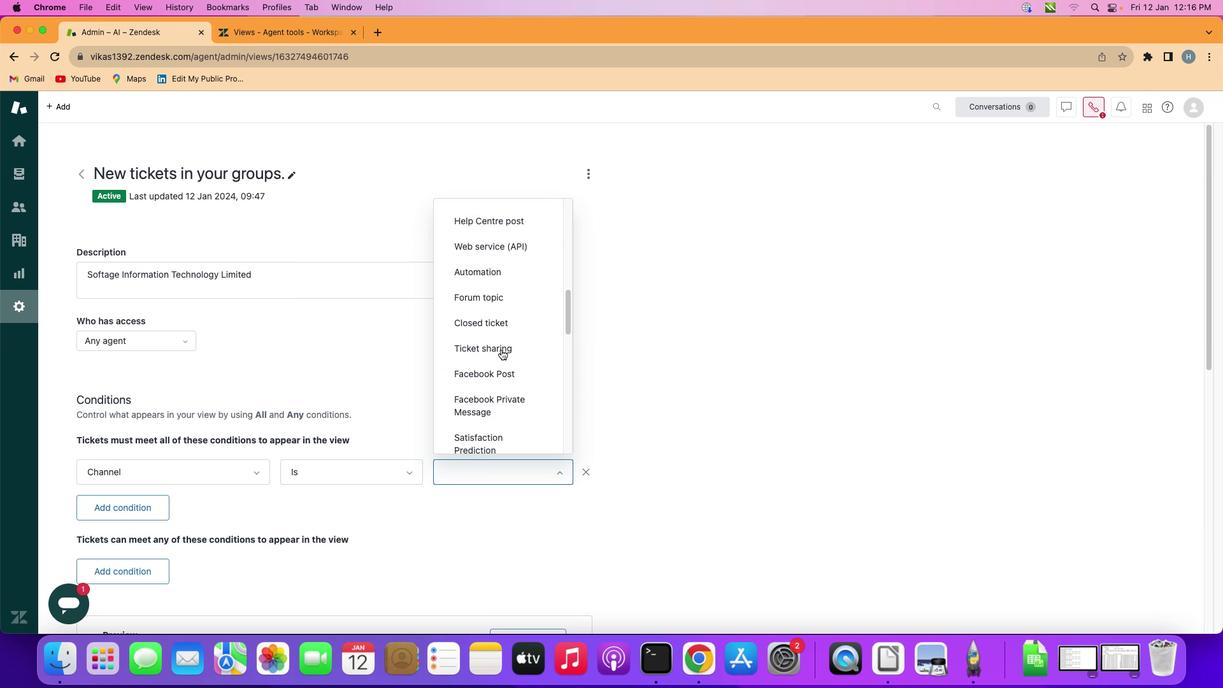 
Action: Mouse scrolled (502, 351) with delta (1, 0)
Screenshot: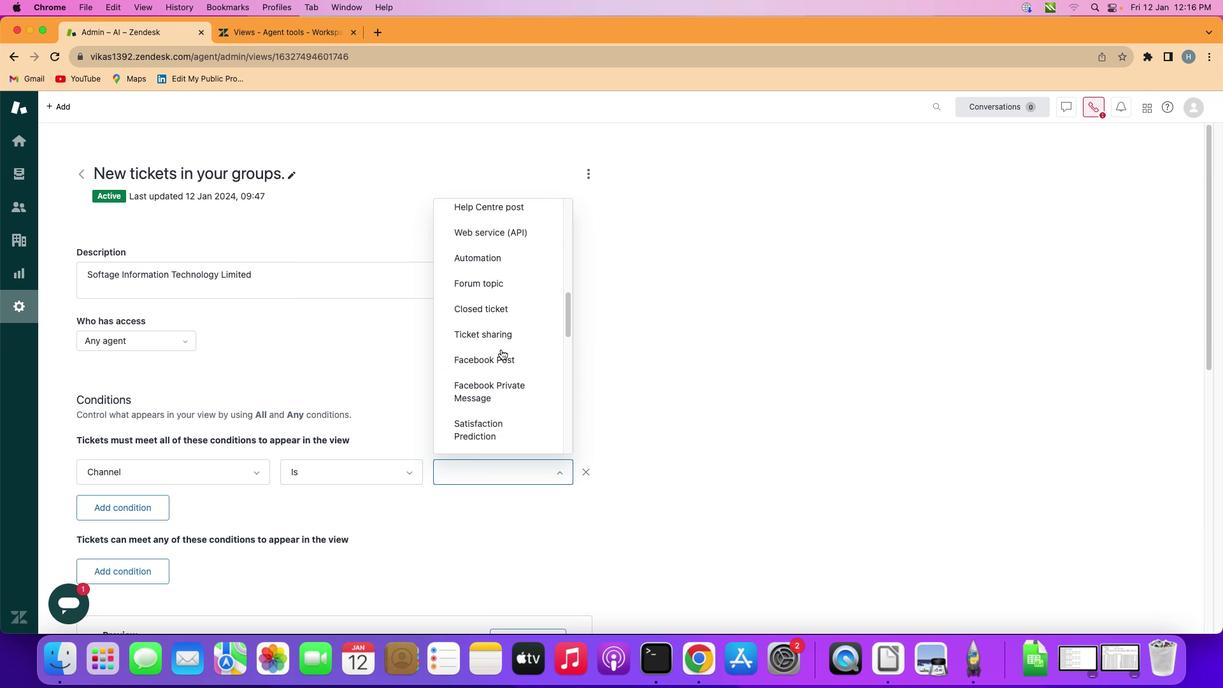 
Action: Mouse scrolled (502, 351) with delta (1, 0)
Screenshot: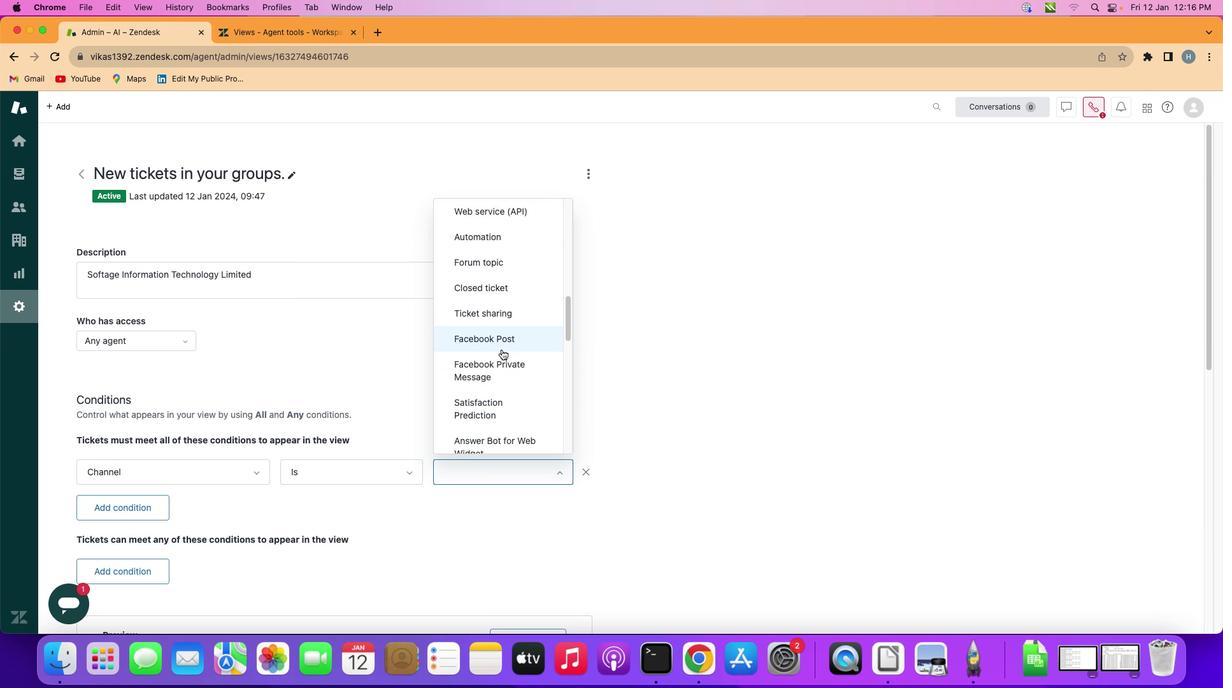
Action: Mouse scrolled (502, 351) with delta (1, 0)
Screenshot: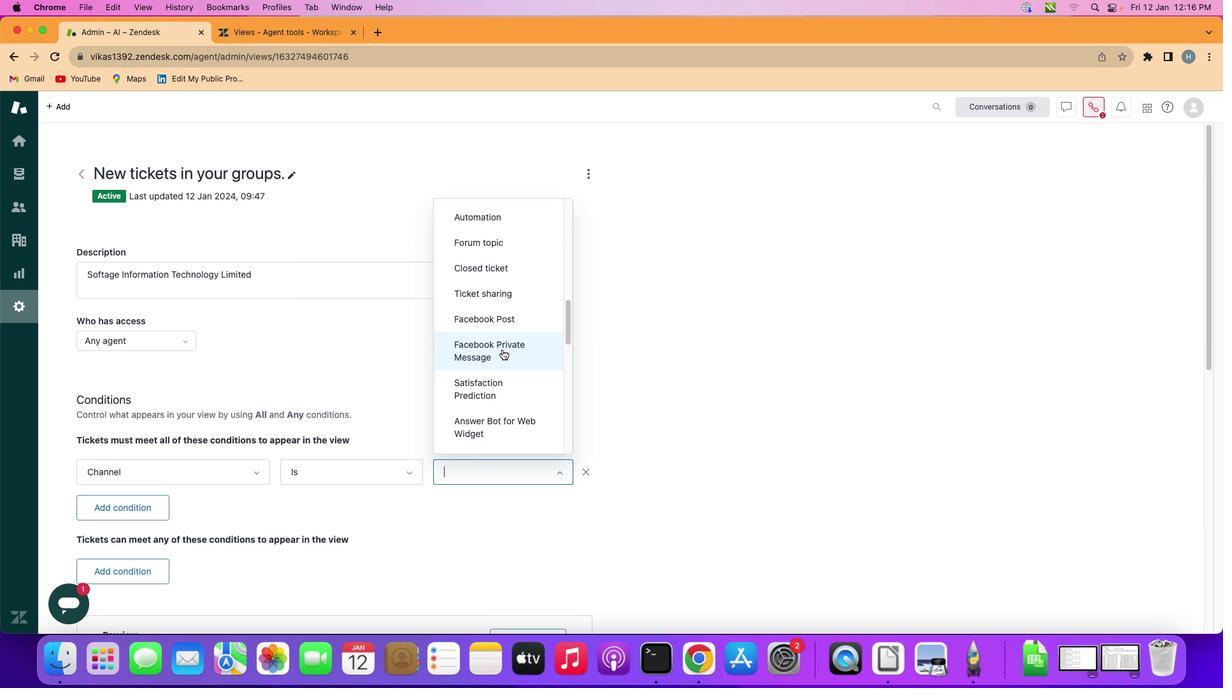 
Action: Mouse moved to (504, 351)
Screenshot: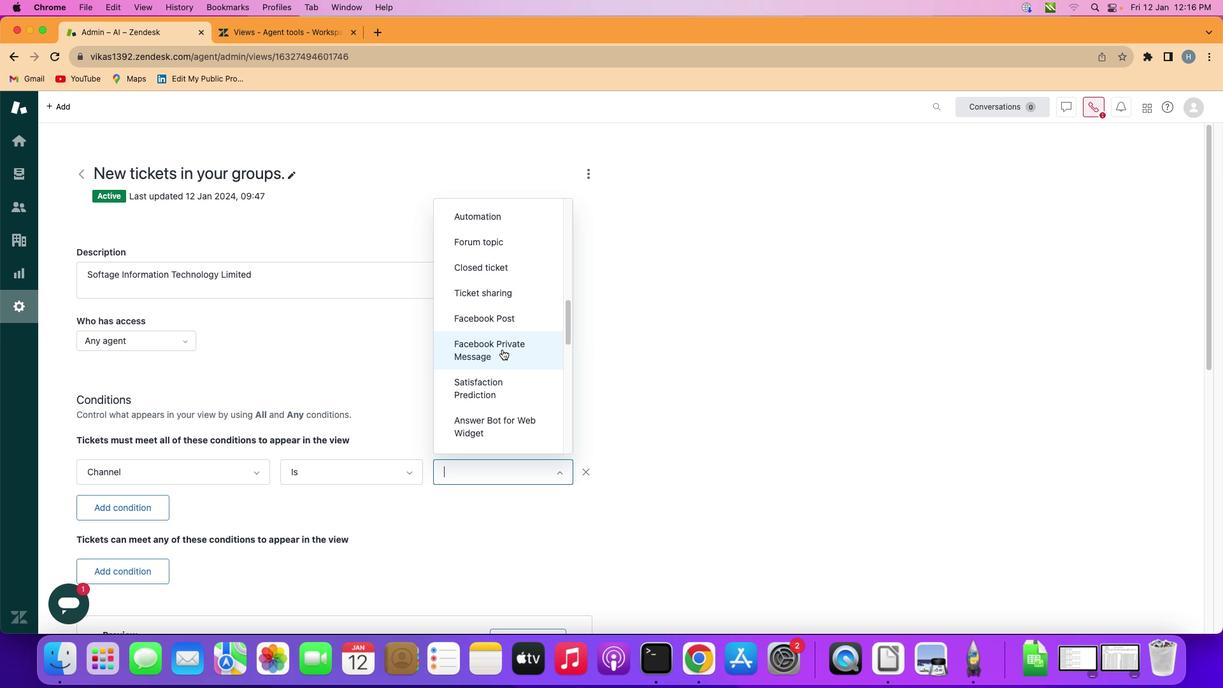 
Action: Mouse scrolled (504, 351) with delta (1, 0)
Screenshot: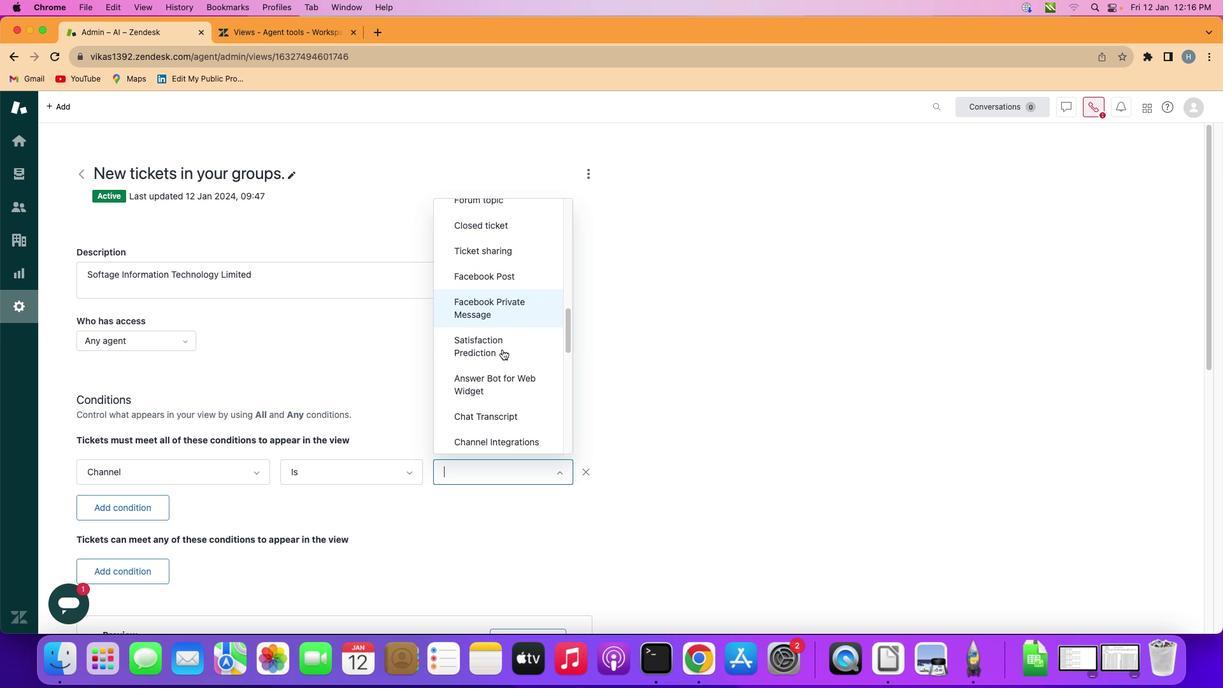 
Action: Mouse scrolled (504, 351) with delta (1, 0)
Screenshot: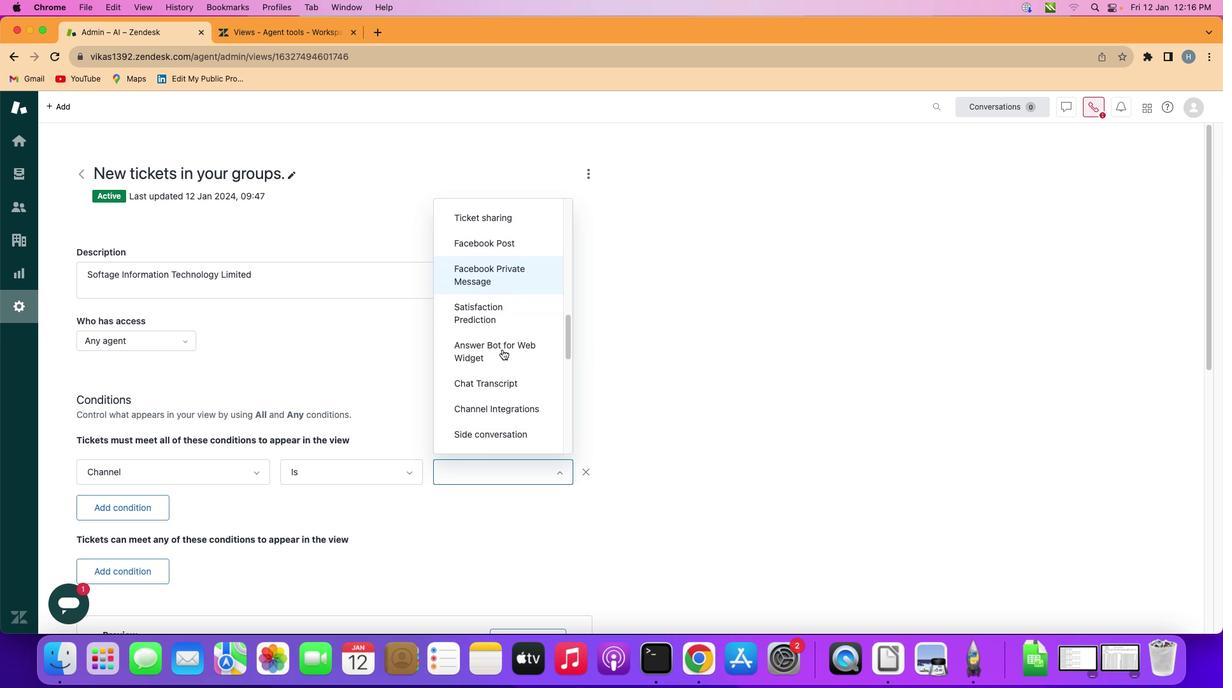 
Action: Mouse scrolled (504, 351) with delta (1, 0)
Screenshot: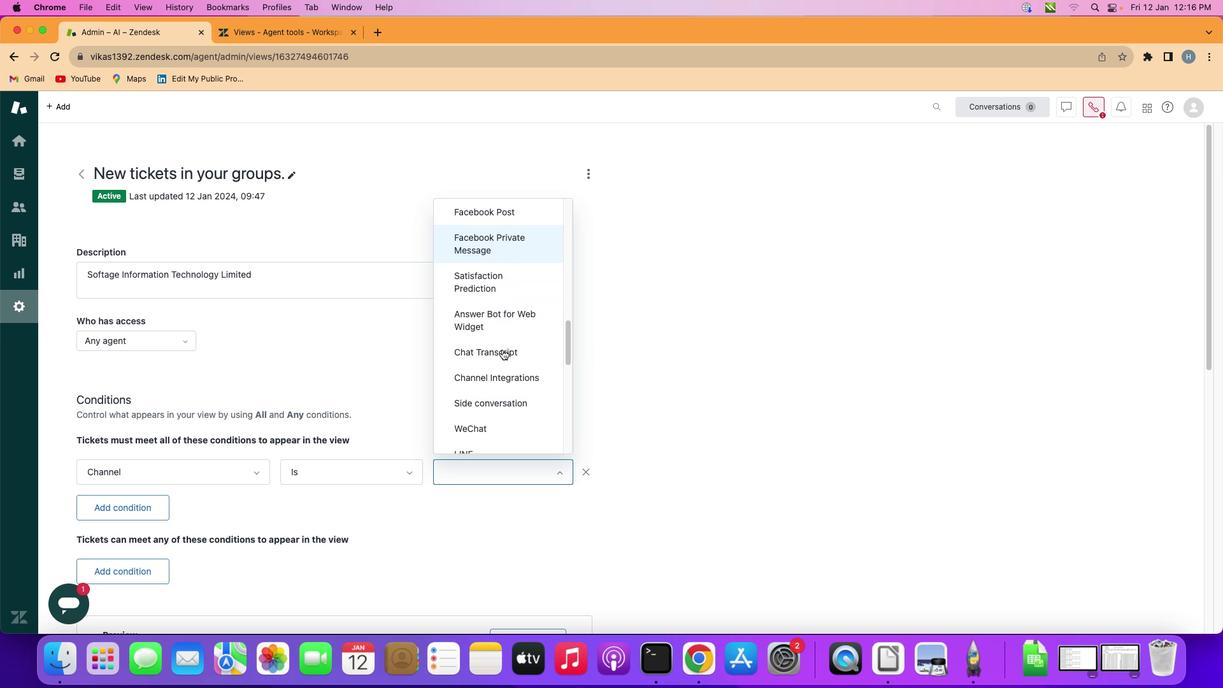 
Action: Mouse scrolled (504, 351) with delta (1, 0)
Screenshot: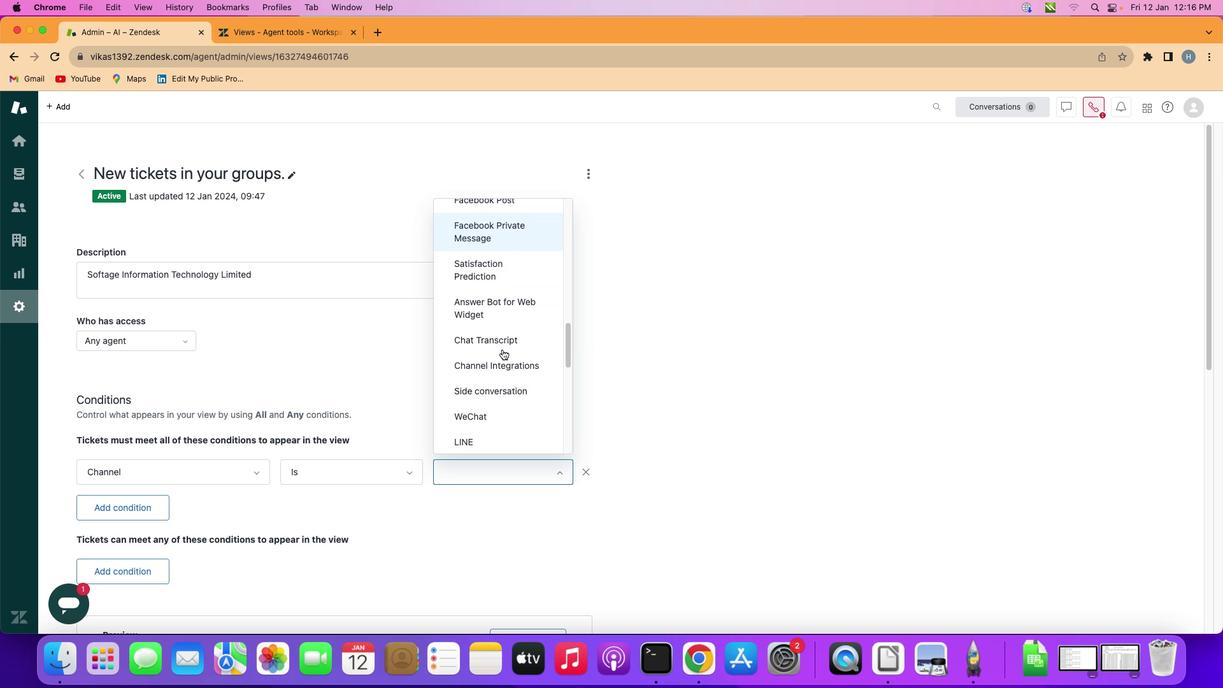 
Action: Mouse scrolled (504, 351) with delta (1, 0)
Screenshot: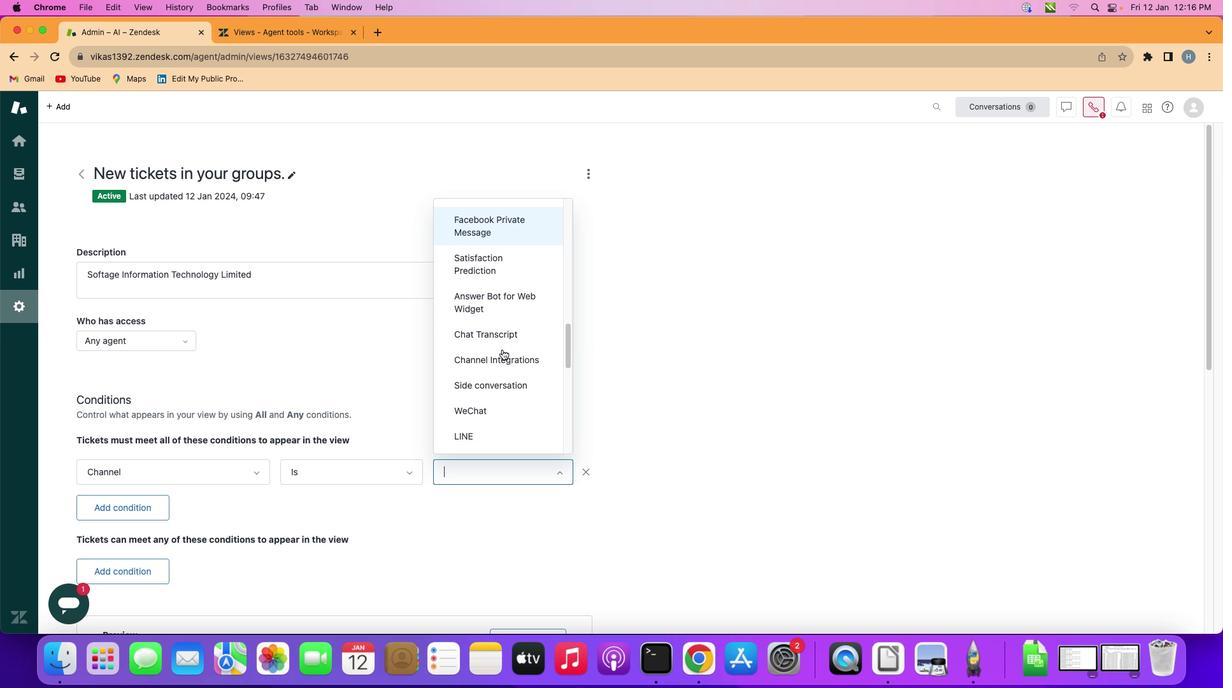 
Action: Mouse scrolled (504, 351) with delta (1, 0)
Screenshot: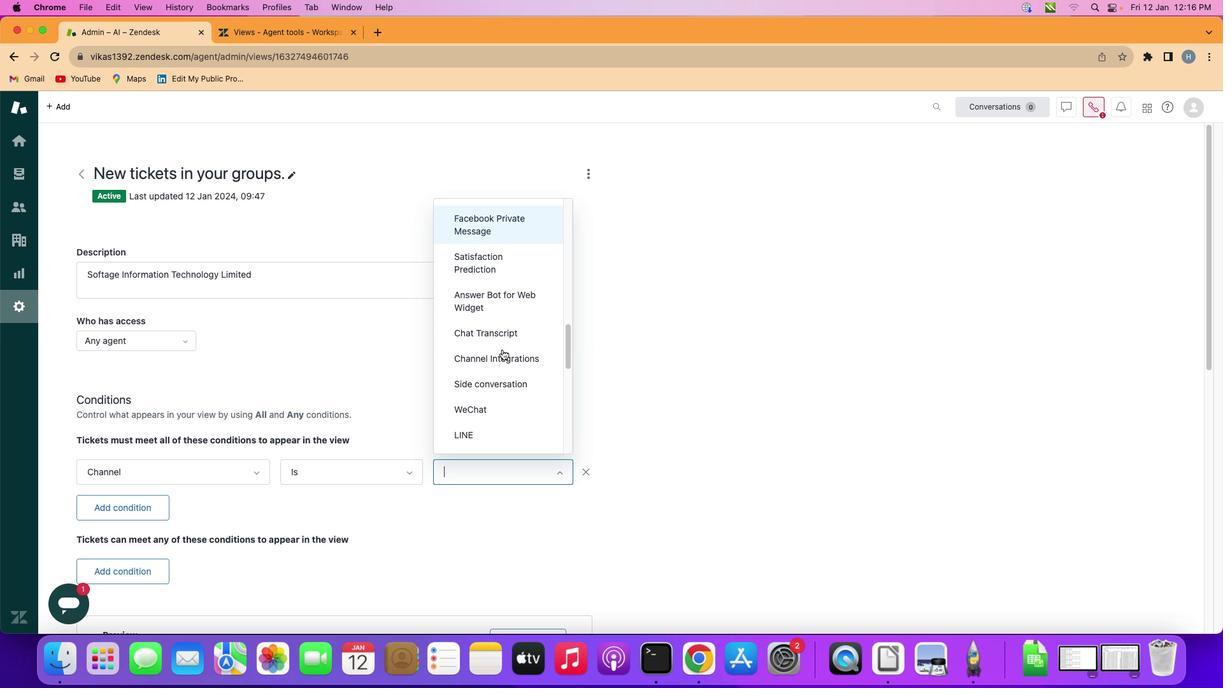 
Action: Mouse scrolled (504, 351) with delta (1, 0)
Screenshot: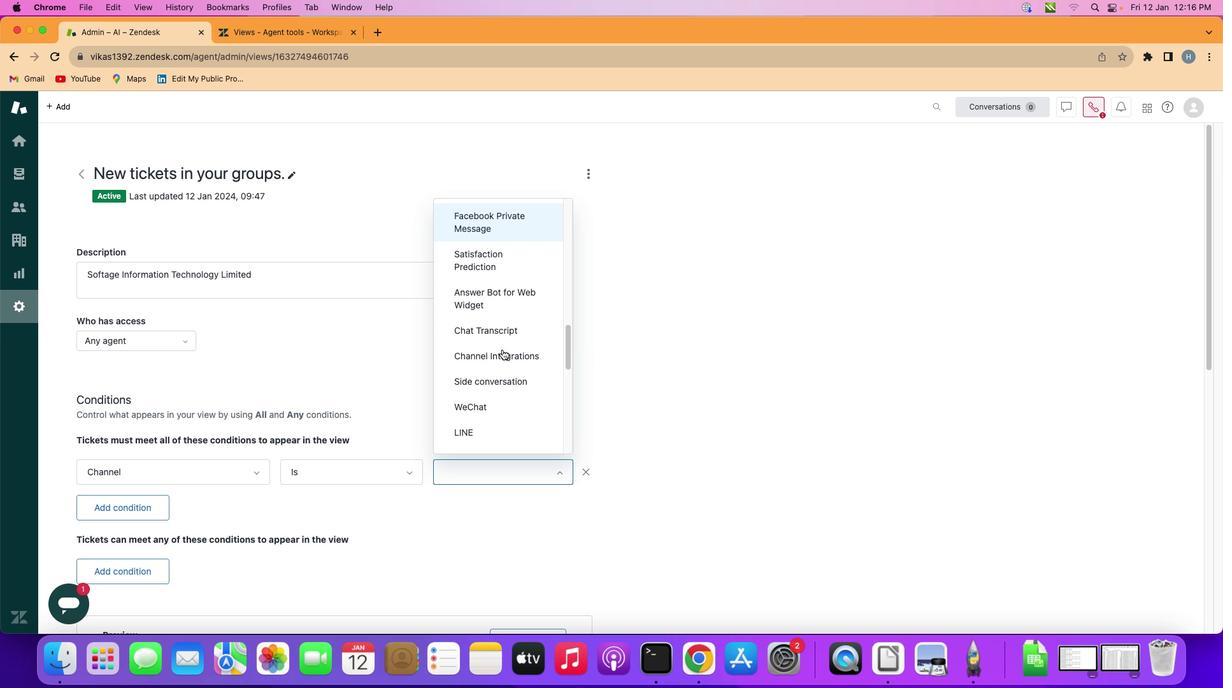 
Action: Mouse moved to (502, 353)
Screenshot: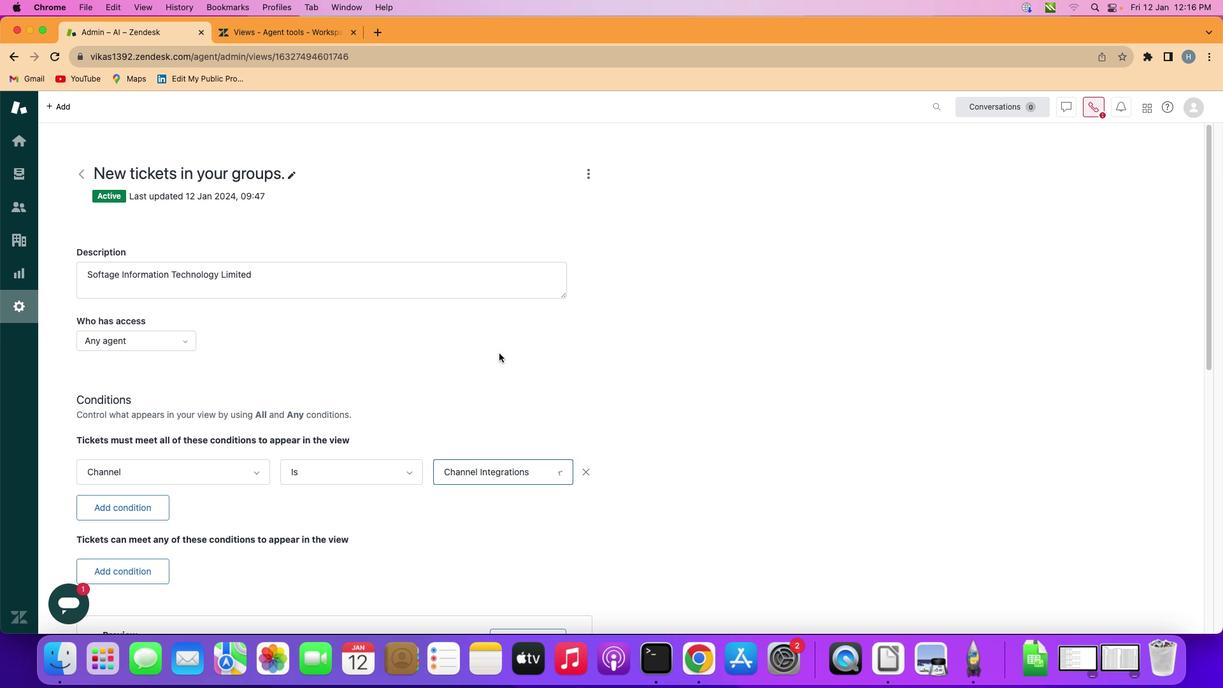 
Action: Mouse pressed left at (502, 353)
Screenshot: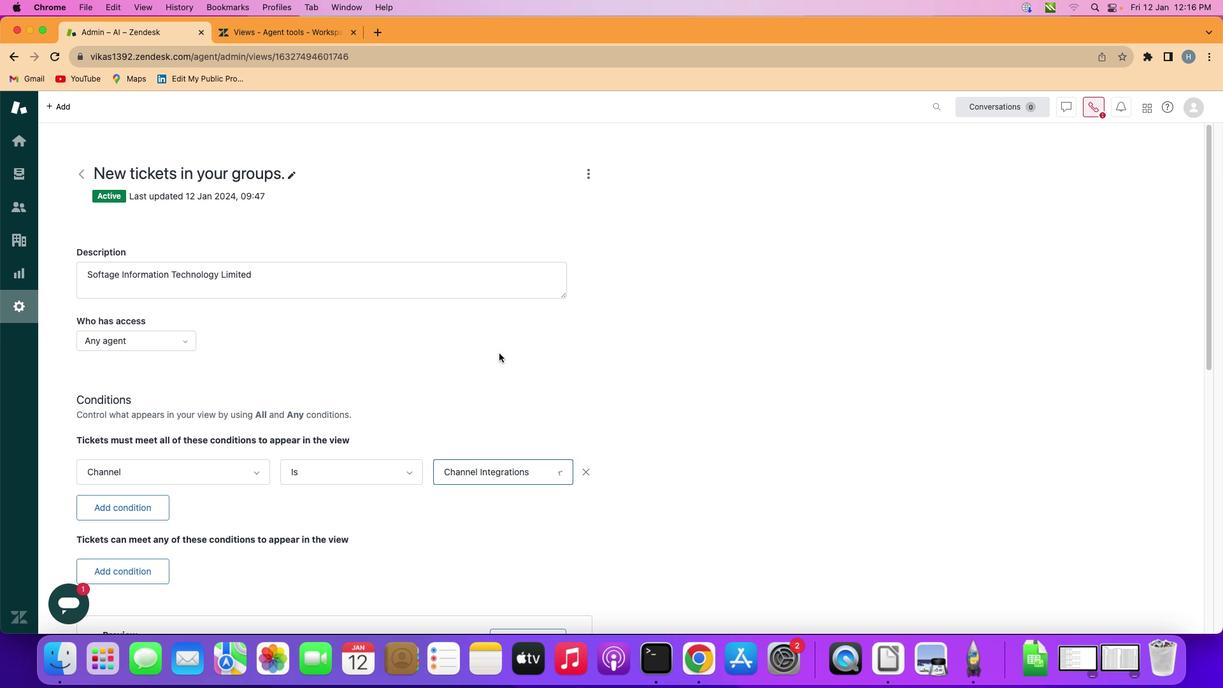 
Action: Mouse moved to (500, 354)
Screenshot: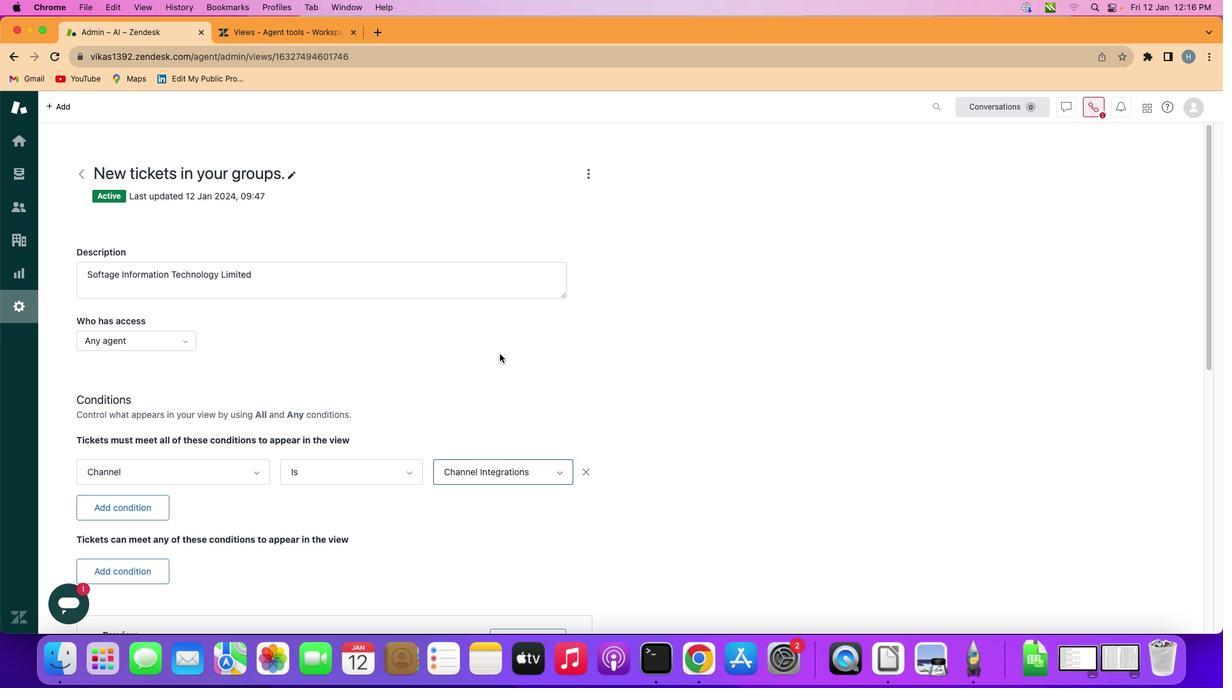 
